 Task: Search one way flight ticket for 5 adults, 1 child, 2 infants in seat and 1 infant on lap in business from Belleville: Midamerica St. Louis Airport/scott Air Force Base to Fort Wayne: Fort Wayne International Airport on 5-4-2023. Choice of flights is United. Number of bags: 2 checked bags. Price is upto 81000. Outbound departure time preference is 12:15.
Action: Mouse moved to (293, 268)
Screenshot: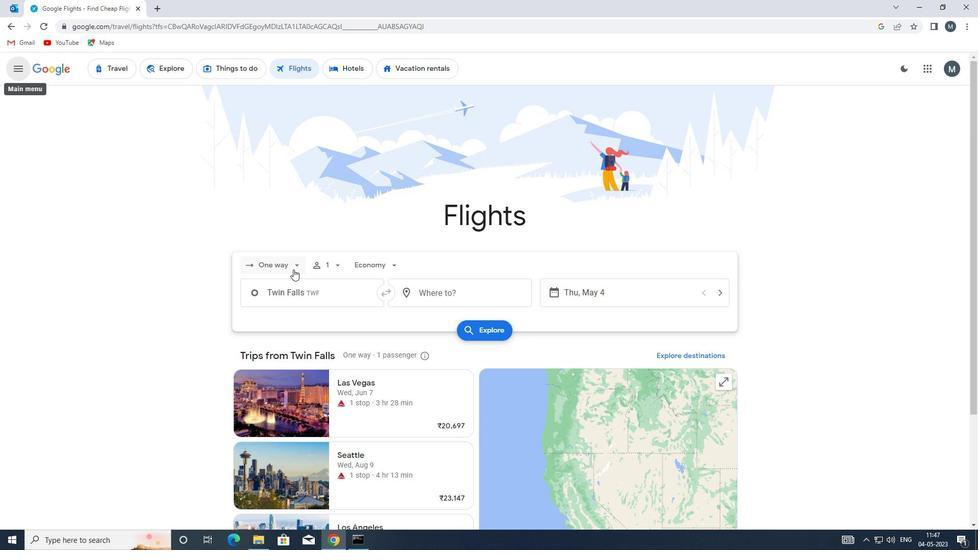 
Action: Mouse pressed left at (293, 268)
Screenshot: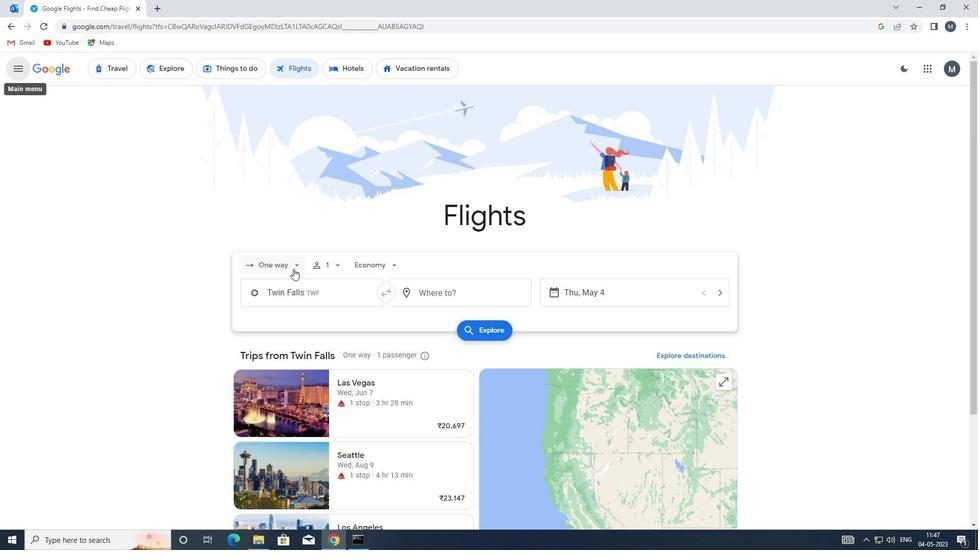 
Action: Mouse moved to (295, 313)
Screenshot: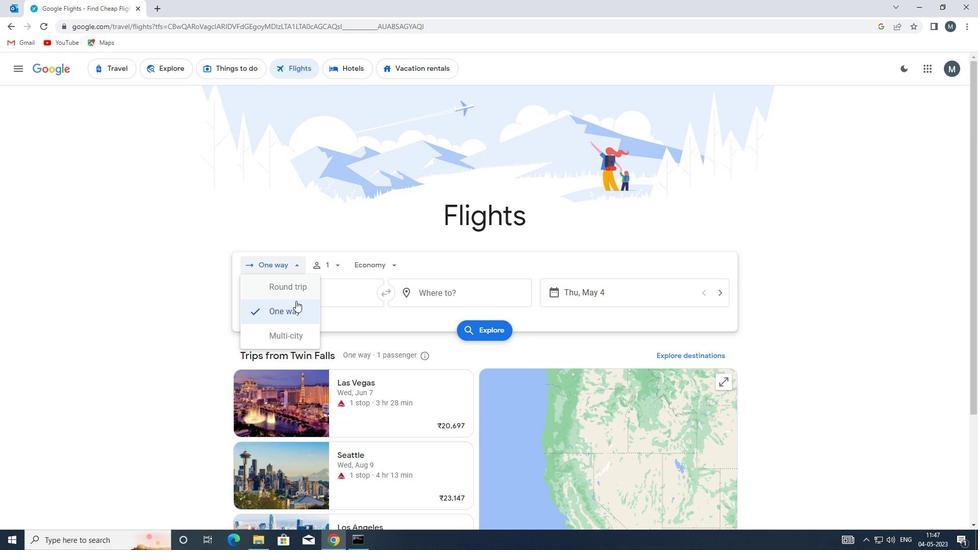
Action: Mouse pressed left at (295, 313)
Screenshot: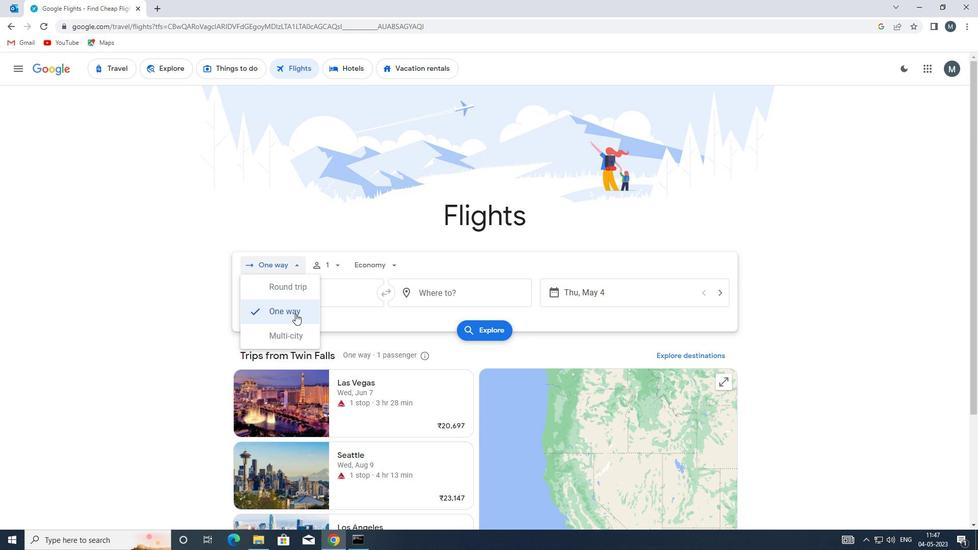
Action: Mouse moved to (334, 268)
Screenshot: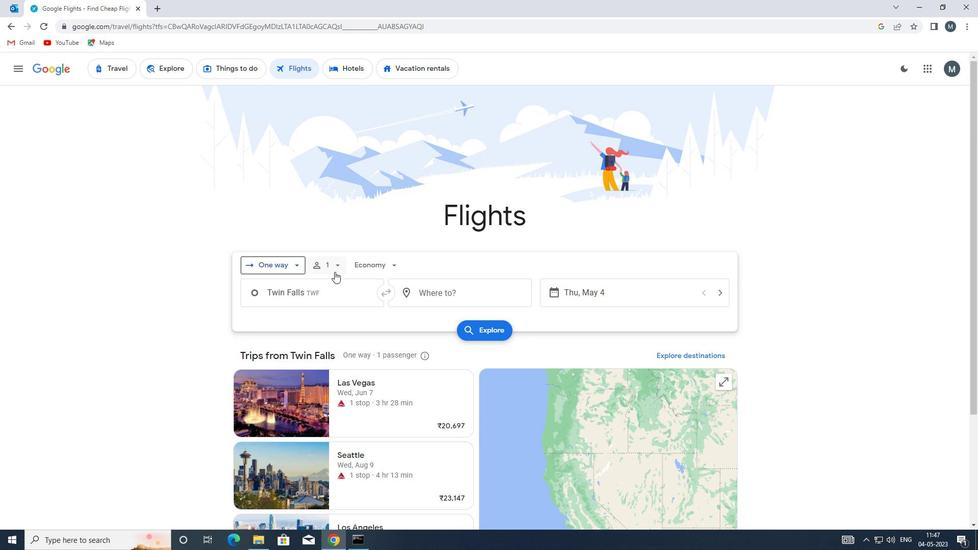 
Action: Mouse pressed left at (334, 268)
Screenshot: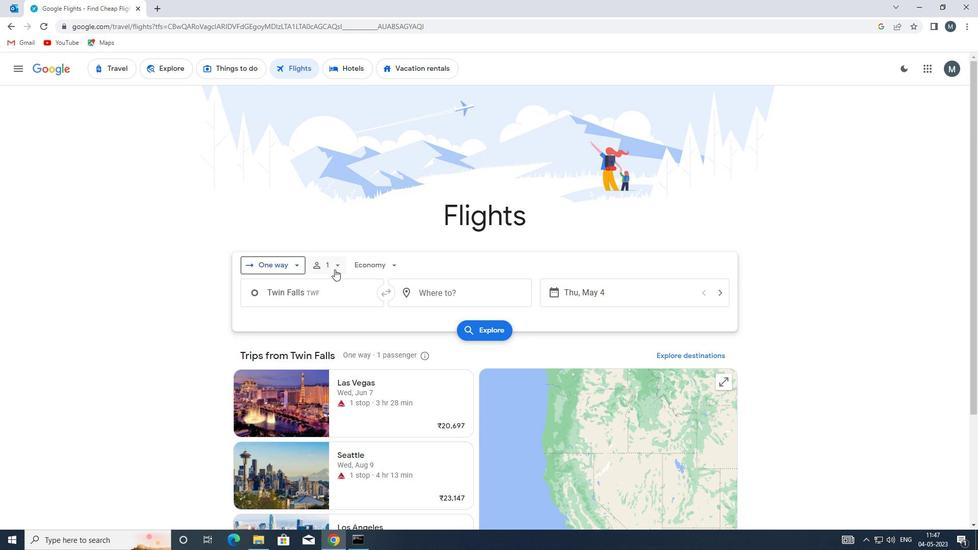 
Action: Mouse moved to (417, 289)
Screenshot: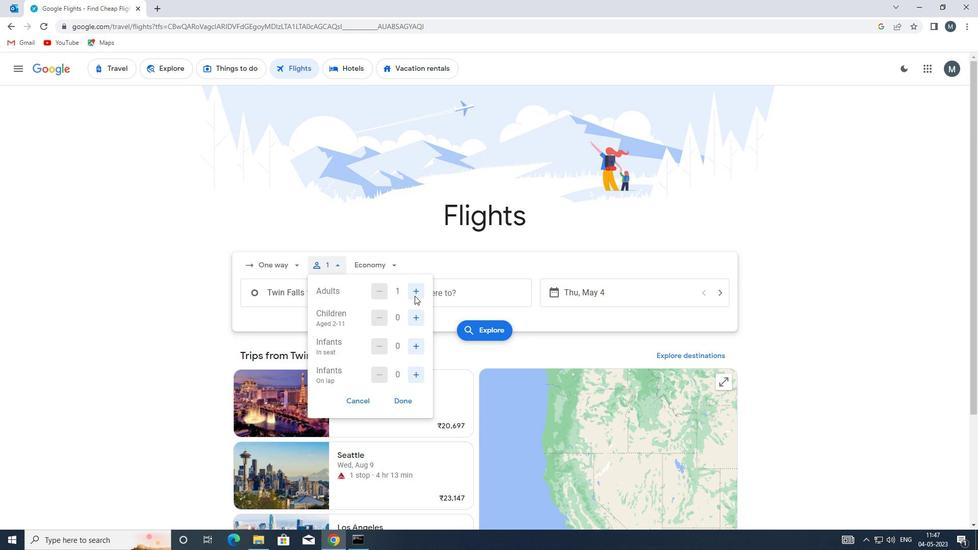 
Action: Mouse pressed left at (417, 289)
Screenshot: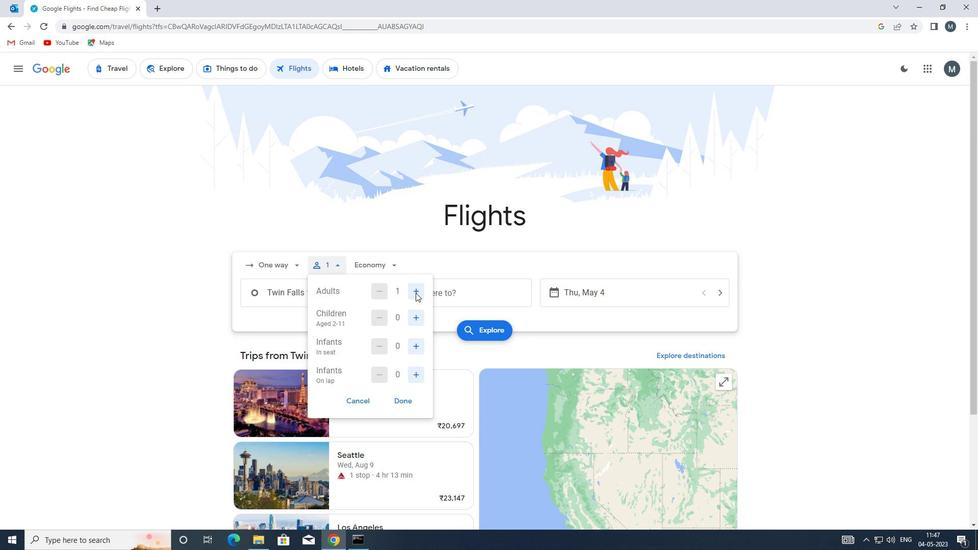 
Action: Mouse pressed left at (417, 289)
Screenshot: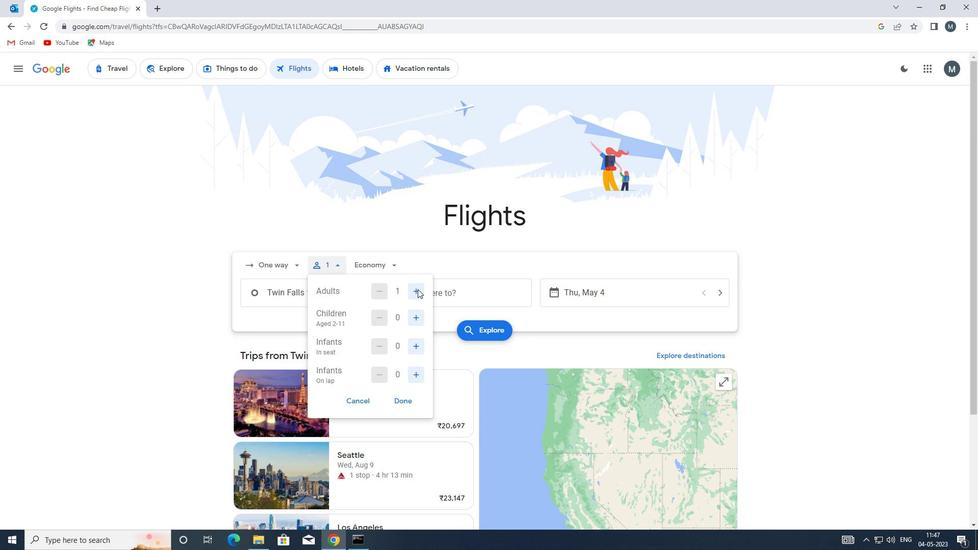 
Action: Mouse moved to (418, 289)
Screenshot: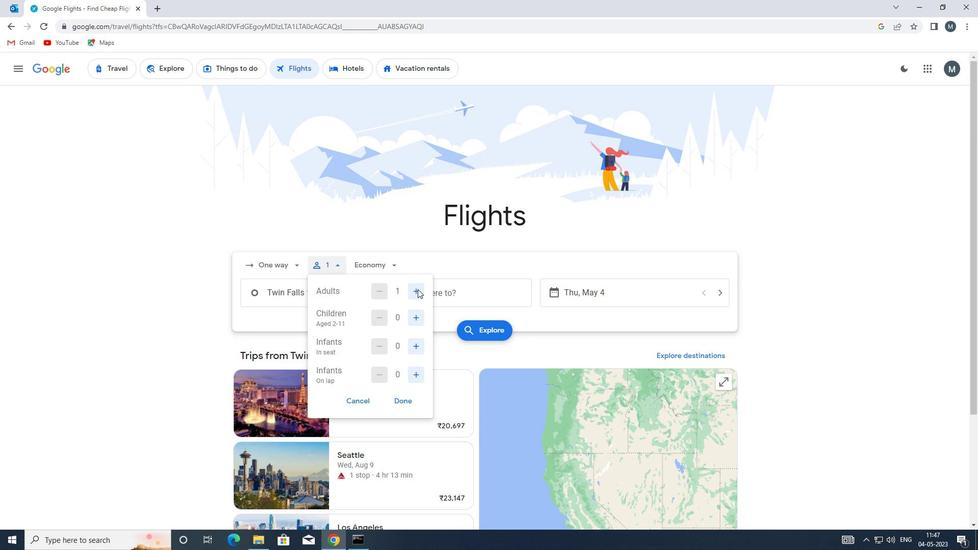 
Action: Mouse pressed left at (418, 289)
Screenshot: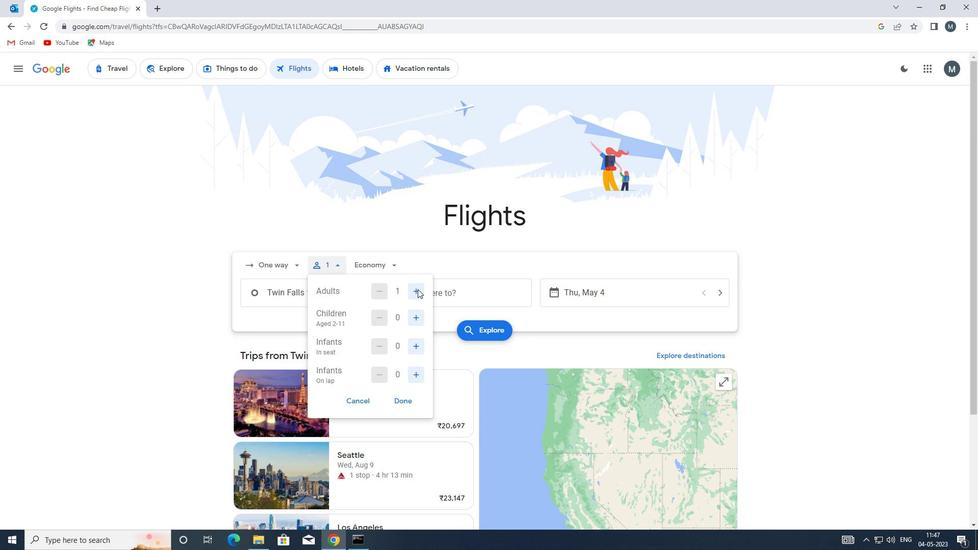 
Action: Mouse pressed left at (418, 289)
Screenshot: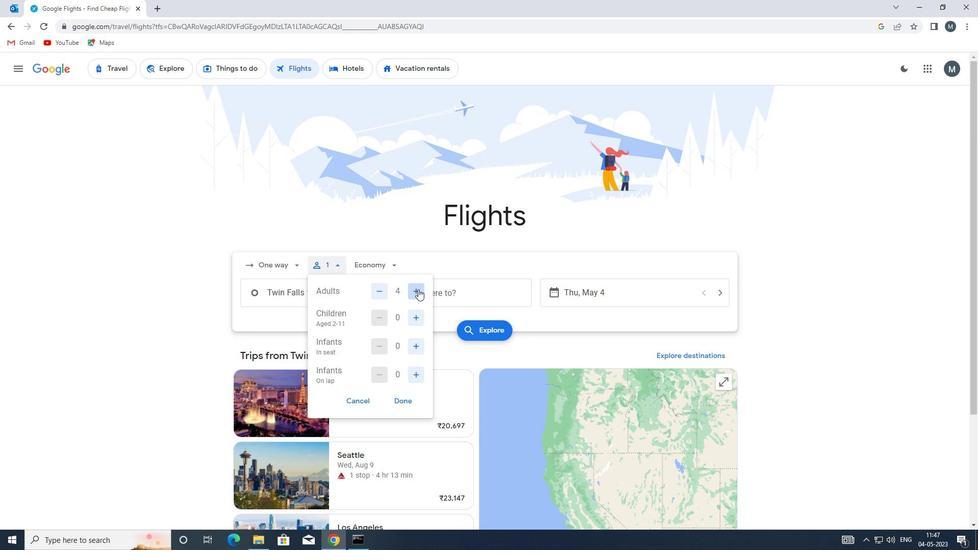 
Action: Mouse moved to (416, 317)
Screenshot: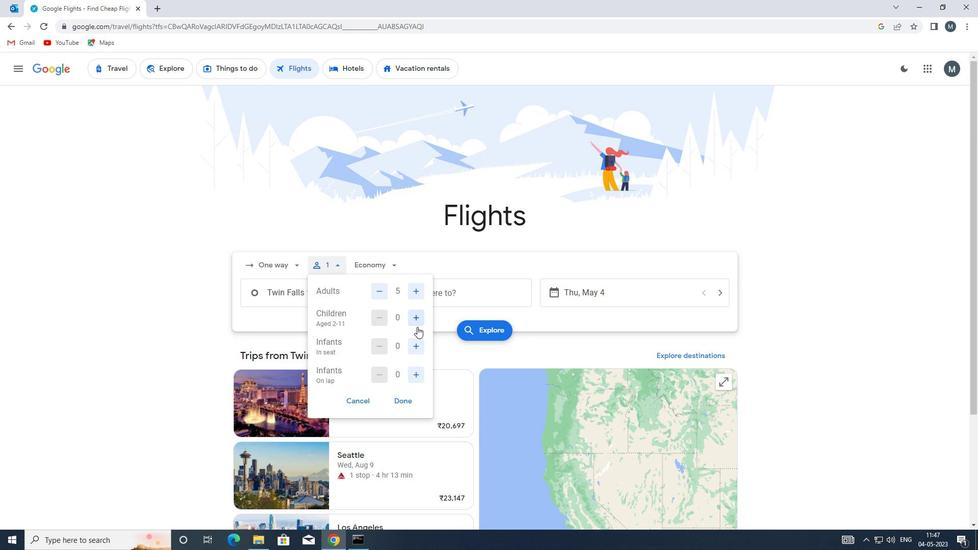 
Action: Mouse pressed left at (416, 317)
Screenshot: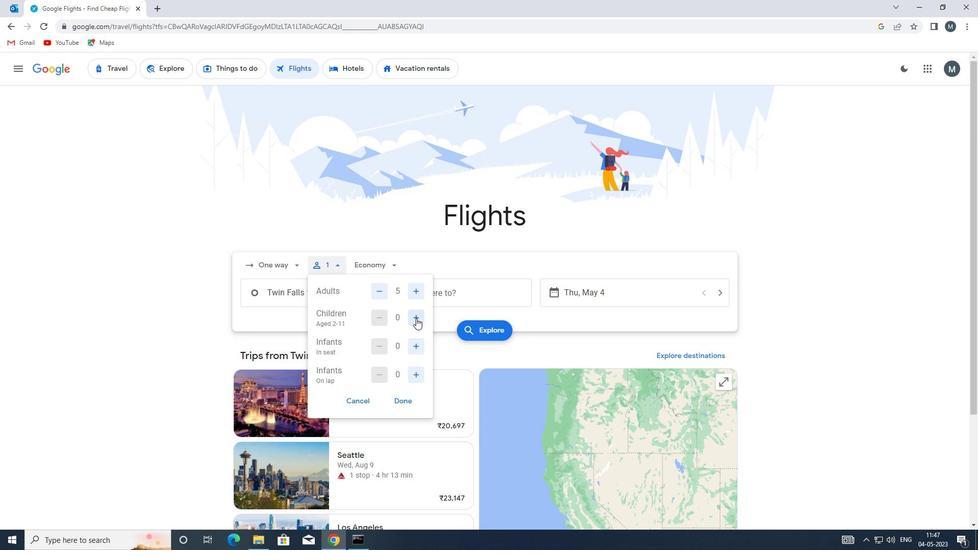 
Action: Mouse moved to (414, 345)
Screenshot: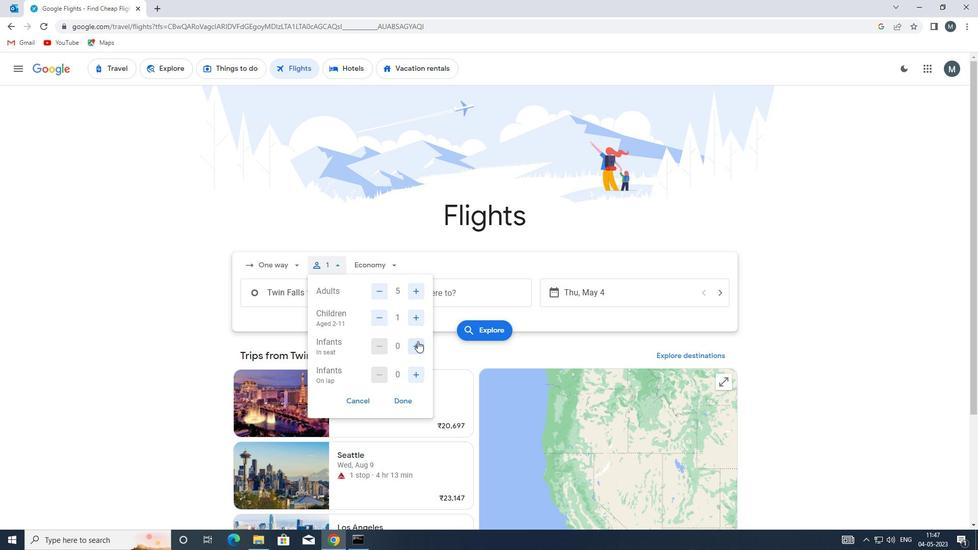 
Action: Mouse pressed left at (414, 345)
Screenshot: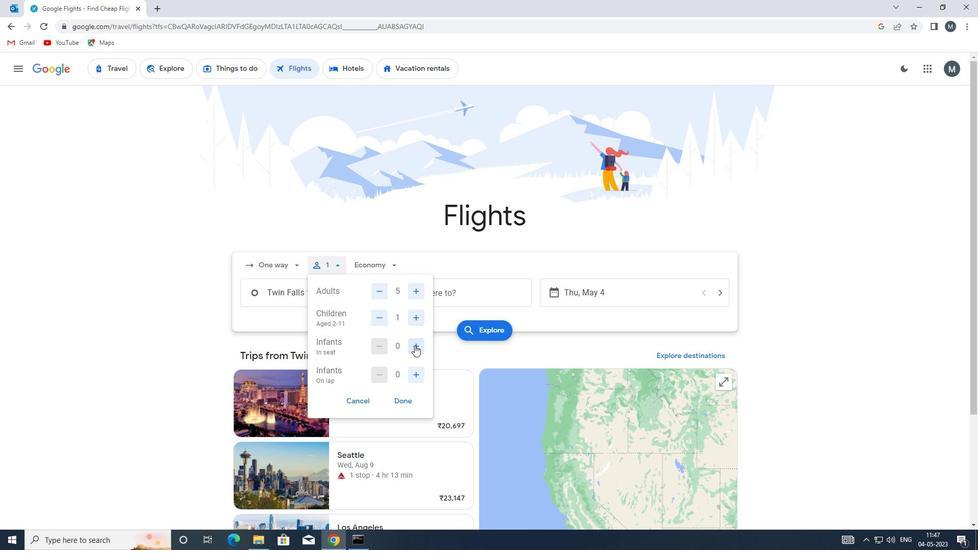 
Action: Mouse pressed left at (414, 345)
Screenshot: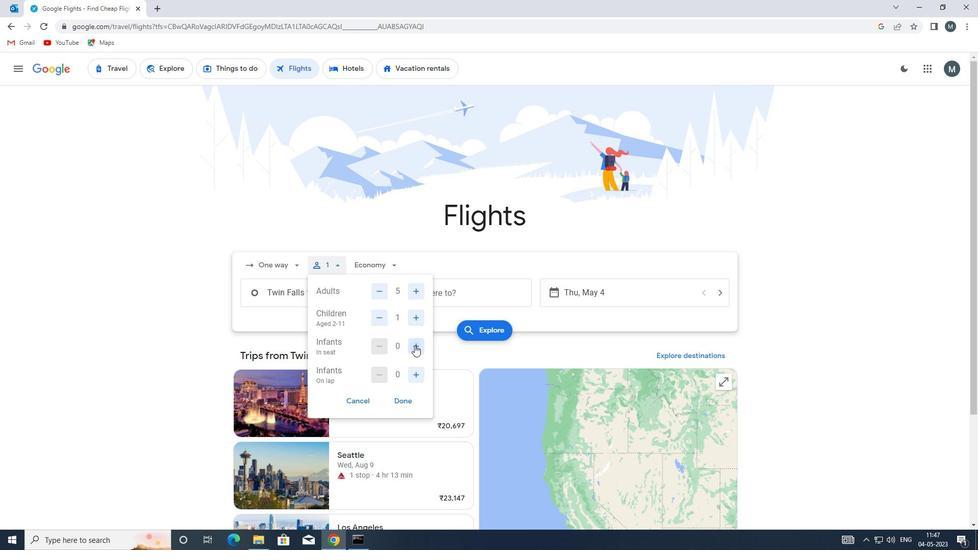 
Action: Mouse moved to (413, 374)
Screenshot: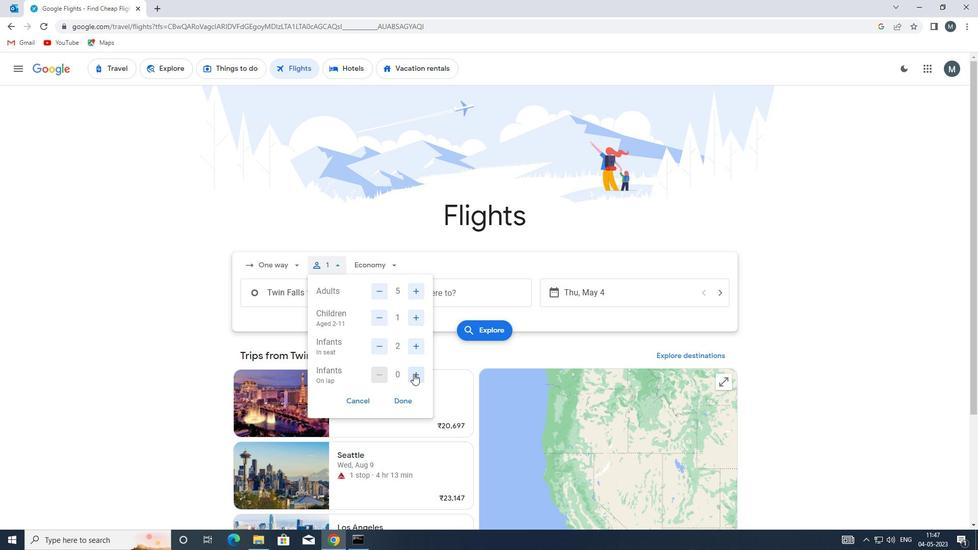 
Action: Mouse pressed left at (413, 374)
Screenshot: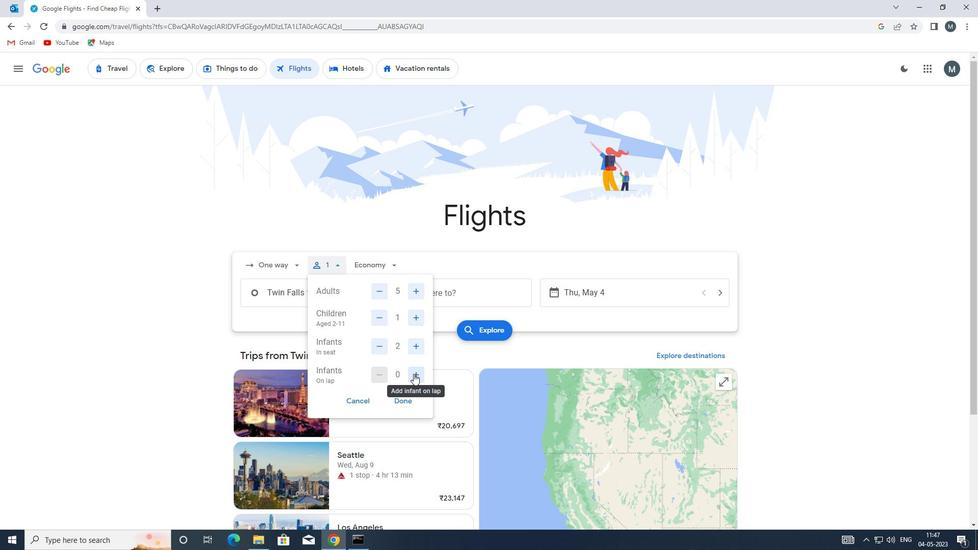 
Action: Mouse moved to (404, 401)
Screenshot: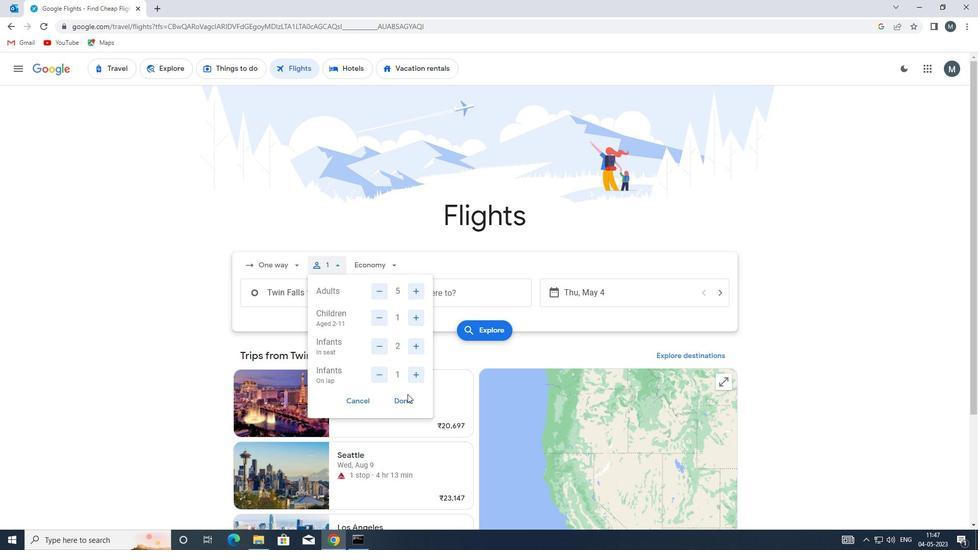 
Action: Mouse pressed left at (404, 401)
Screenshot: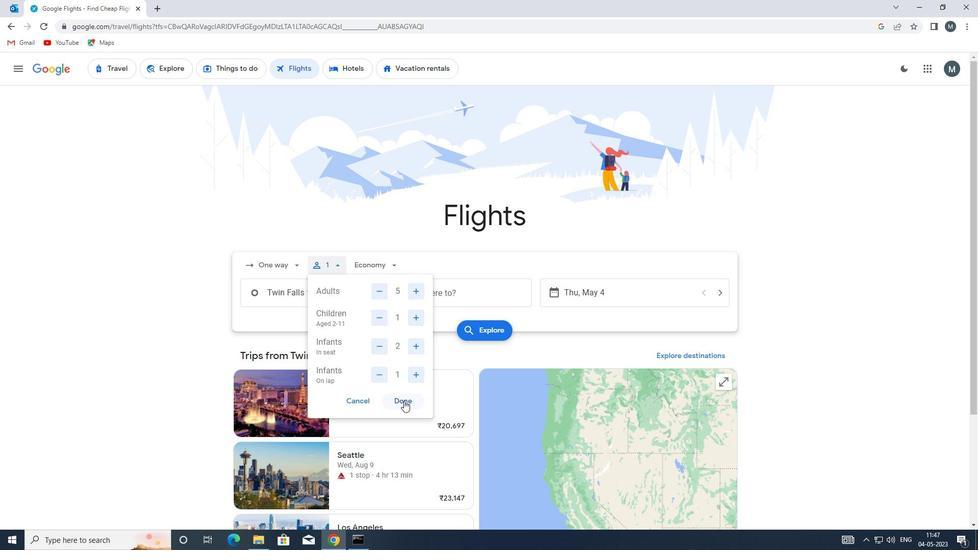 
Action: Mouse moved to (375, 261)
Screenshot: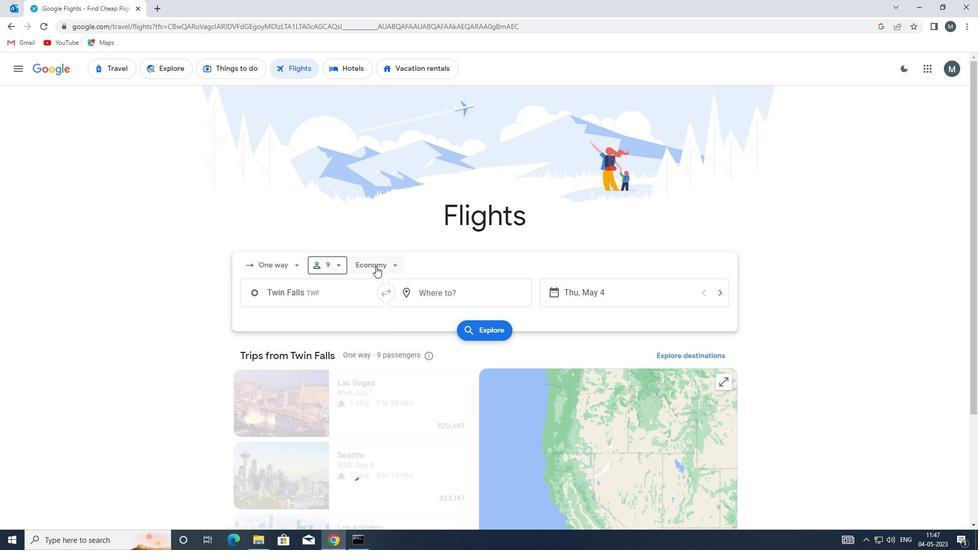 
Action: Mouse pressed left at (375, 261)
Screenshot: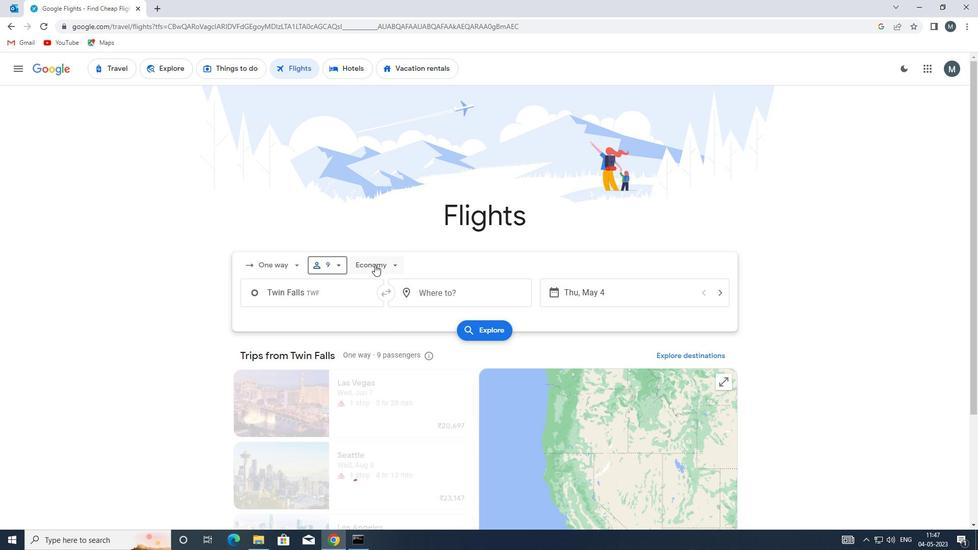 
Action: Mouse moved to (395, 340)
Screenshot: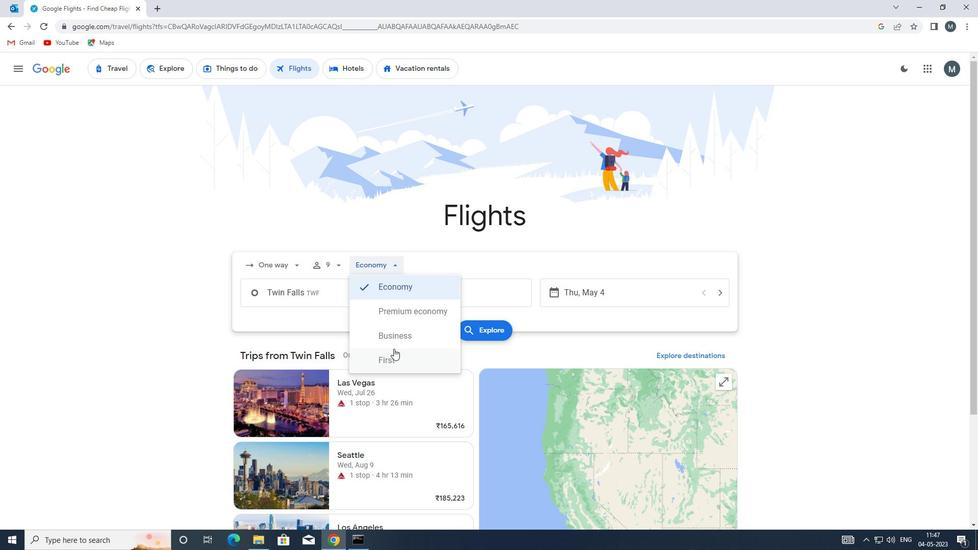 
Action: Mouse pressed left at (395, 340)
Screenshot: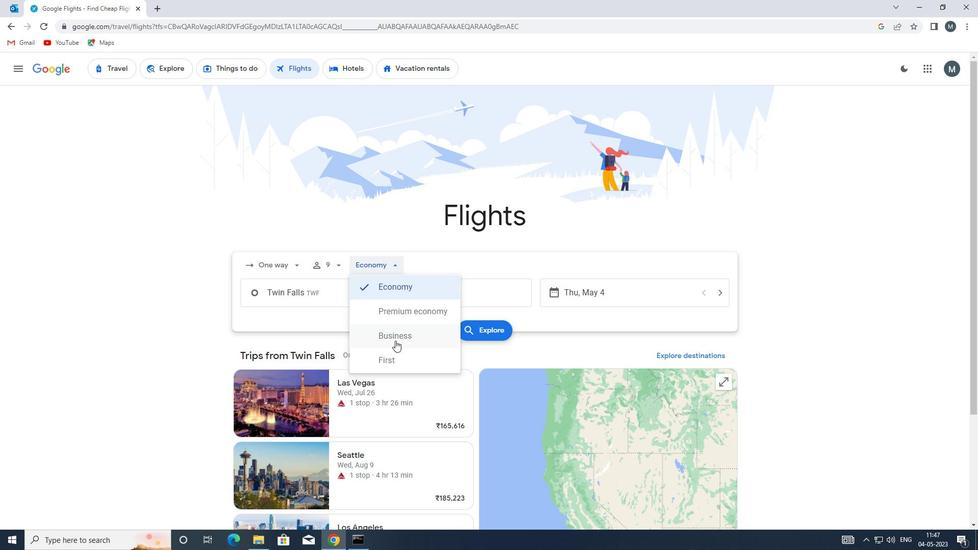 
Action: Mouse moved to (318, 298)
Screenshot: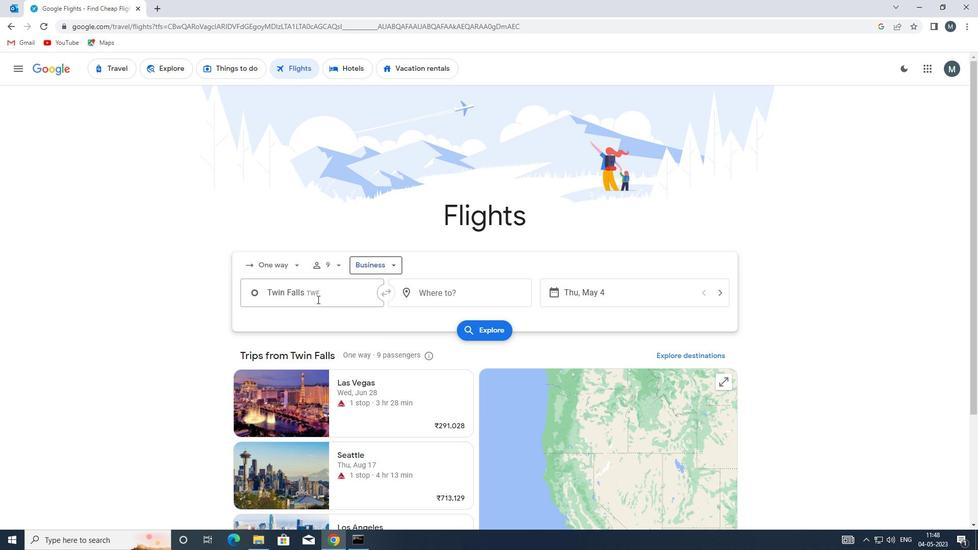 
Action: Mouse pressed left at (318, 298)
Screenshot: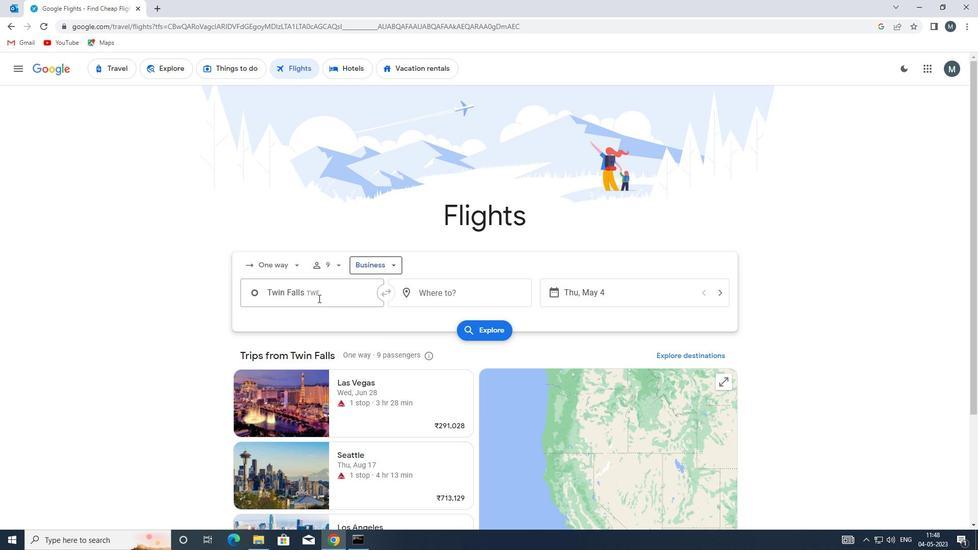 
Action: Key pressed blv
Screenshot: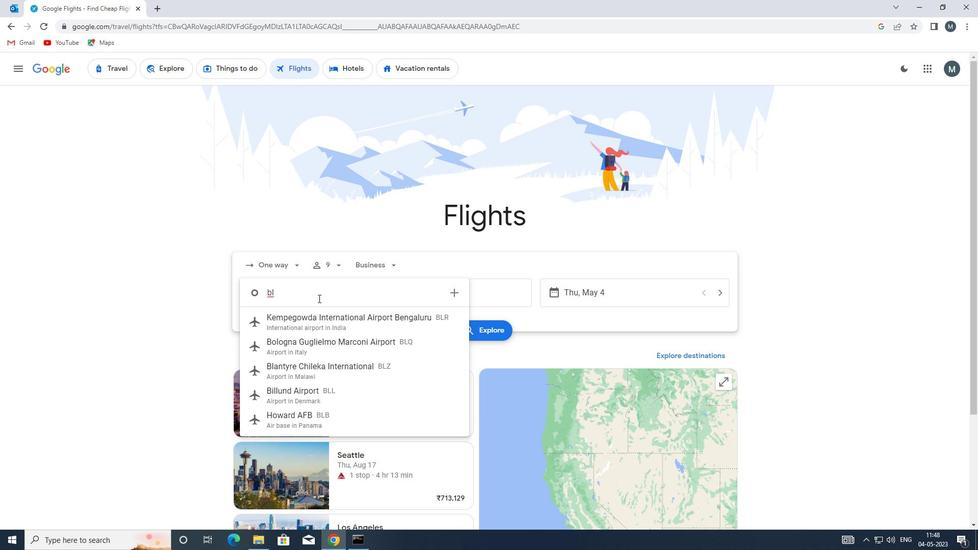 
Action: Mouse moved to (322, 317)
Screenshot: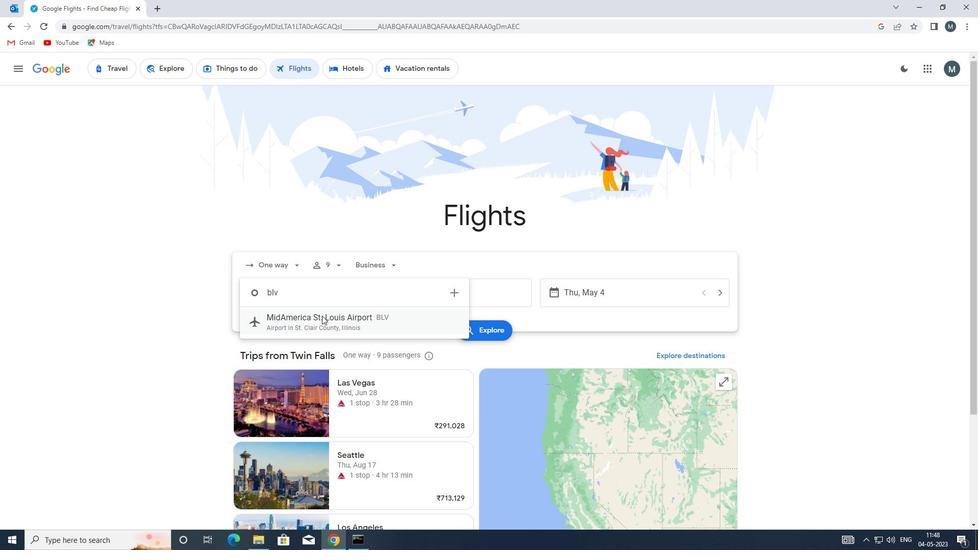 
Action: Mouse pressed left at (322, 317)
Screenshot: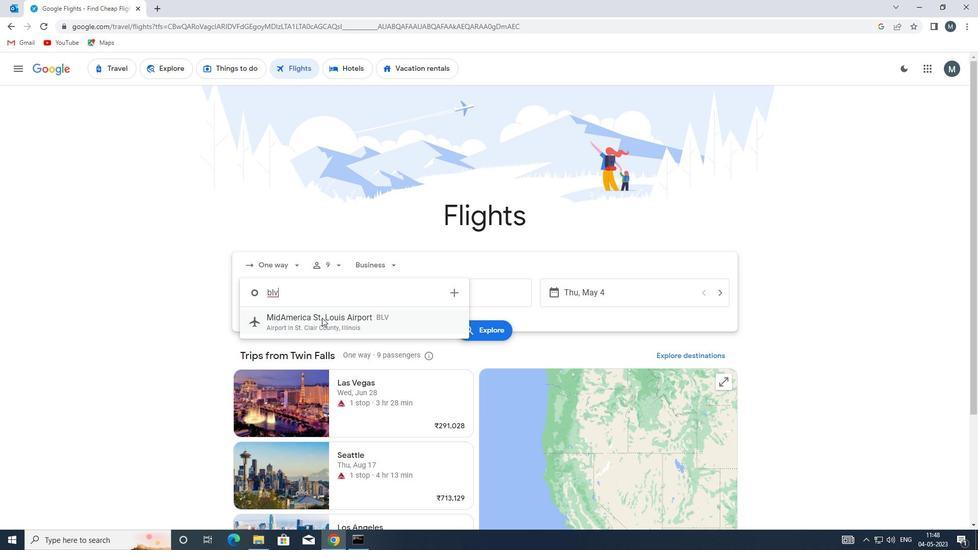
Action: Mouse moved to (427, 296)
Screenshot: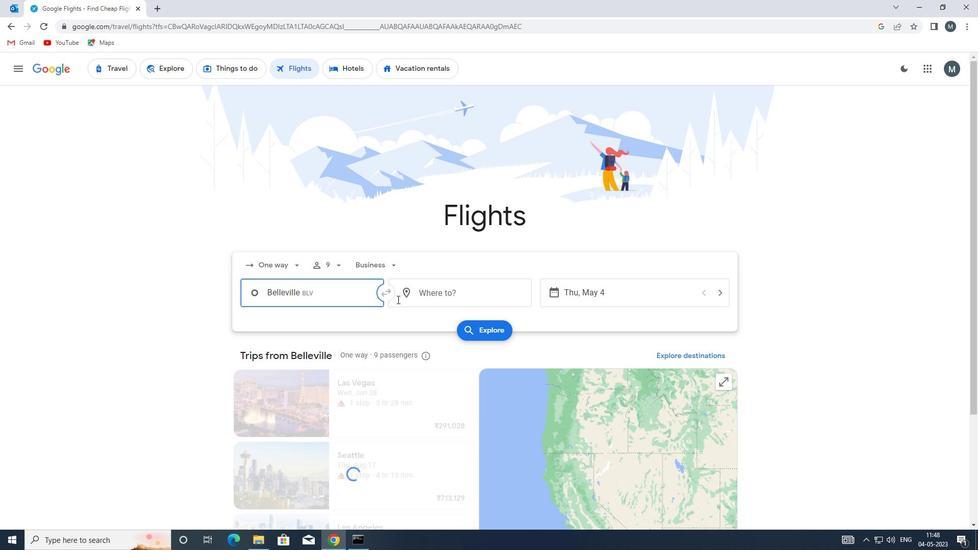 
Action: Mouse pressed left at (427, 296)
Screenshot: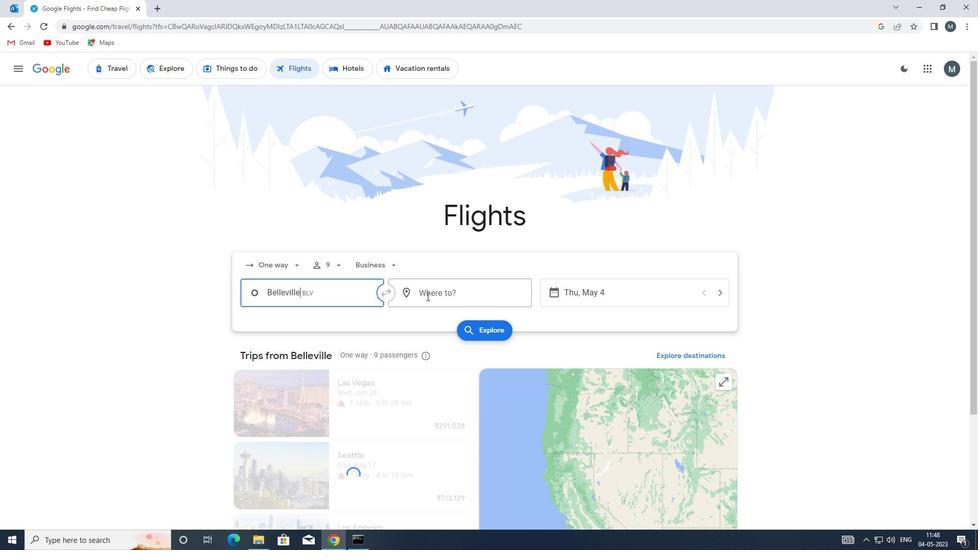 
Action: Mouse moved to (426, 296)
Screenshot: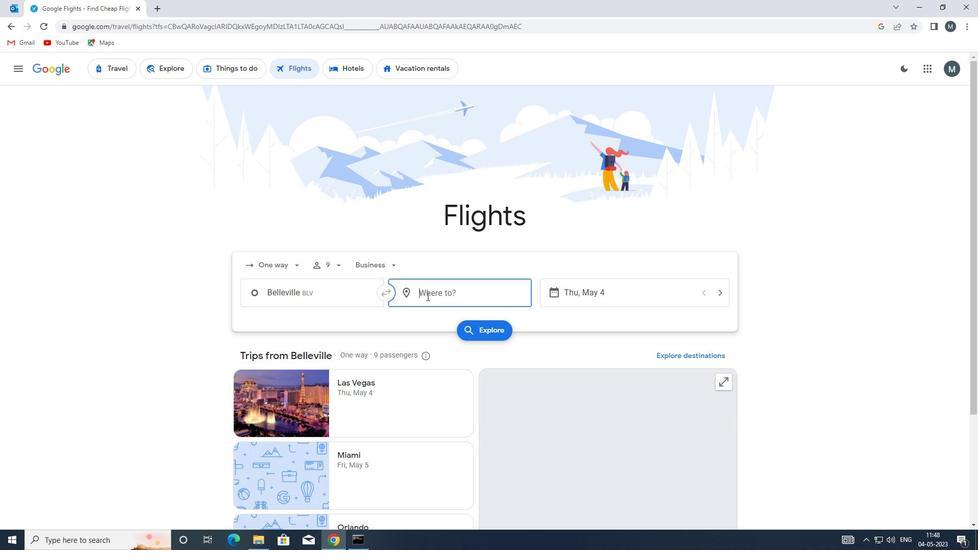 
Action: Key pressed fwa
Screenshot: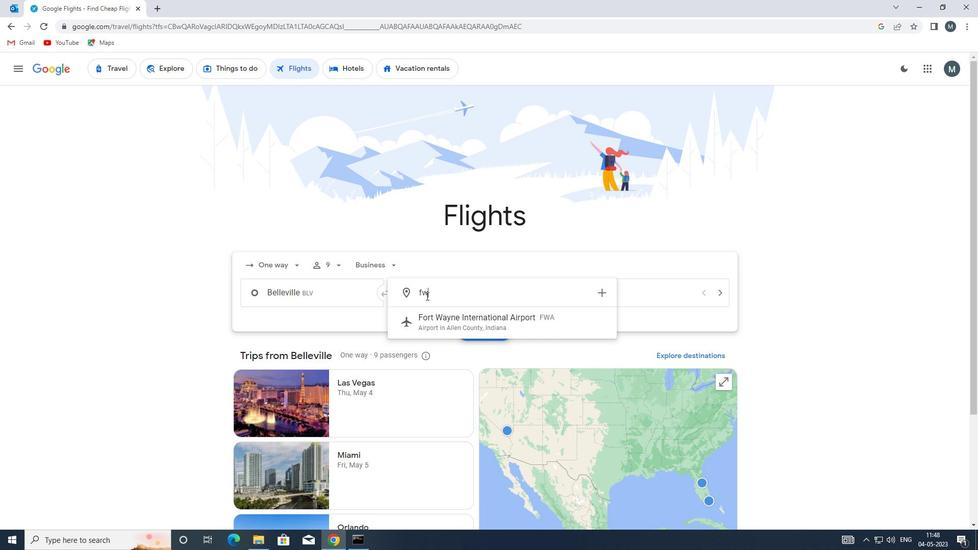 
Action: Mouse moved to (466, 313)
Screenshot: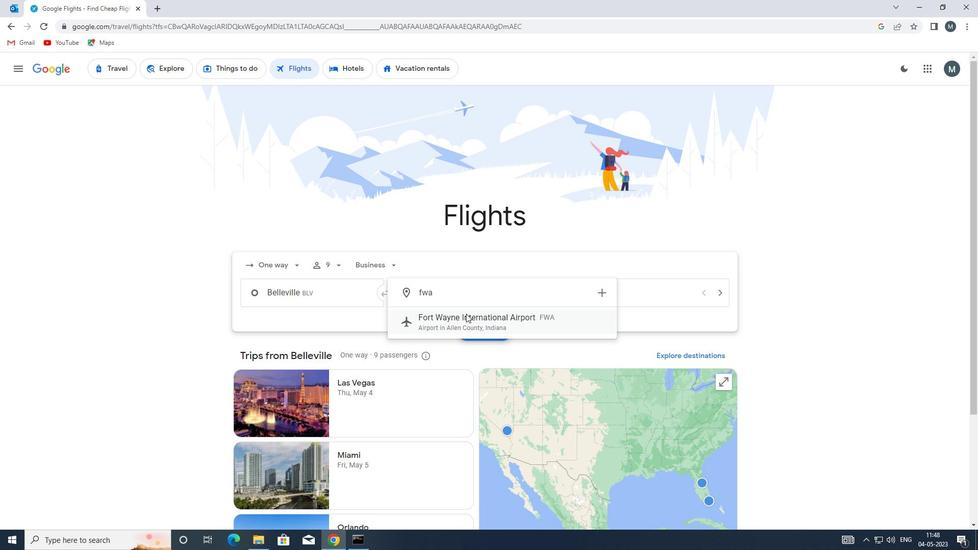 
Action: Mouse pressed left at (466, 313)
Screenshot: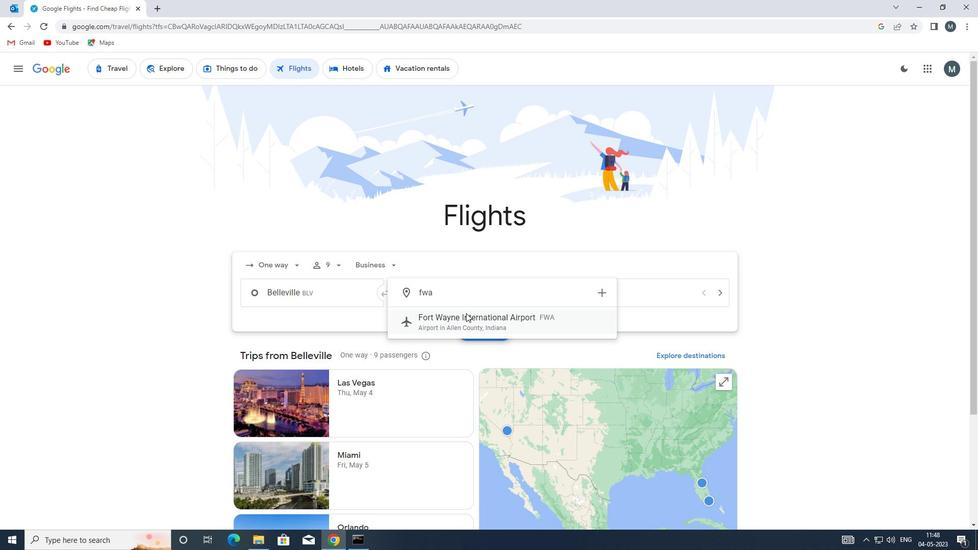
Action: Mouse moved to (567, 293)
Screenshot: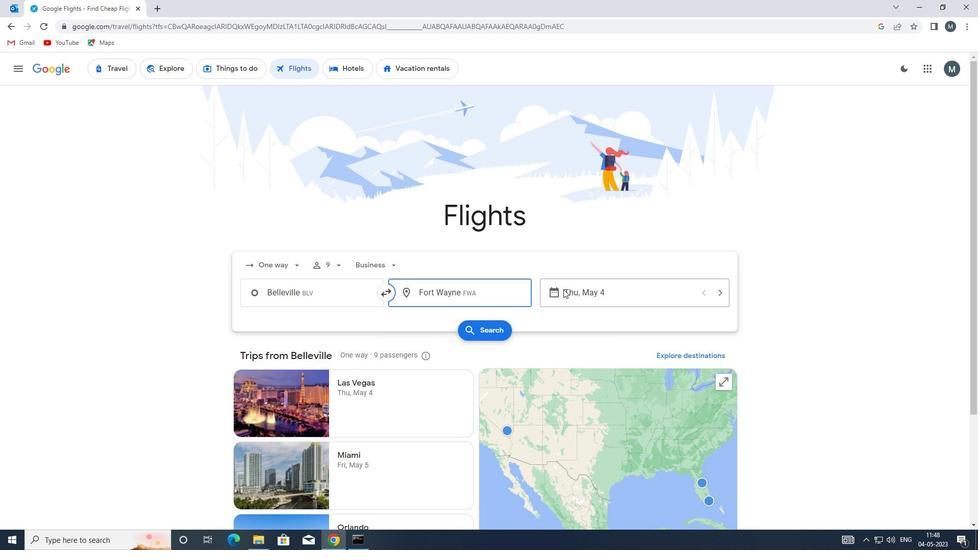
Action: Mouse pressed left at (567, 293)
Screenshot: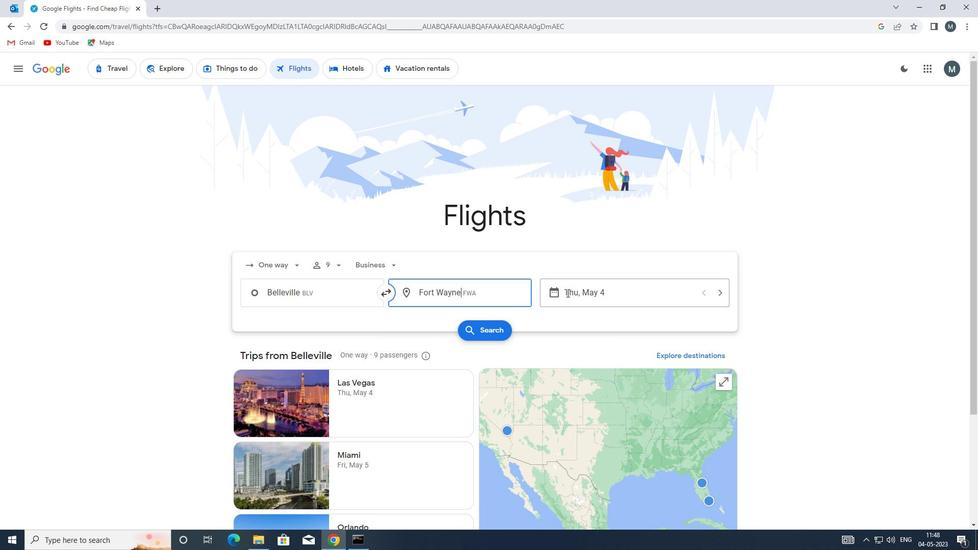 
Action: Mouse moved to (470, 342)
Screenshot: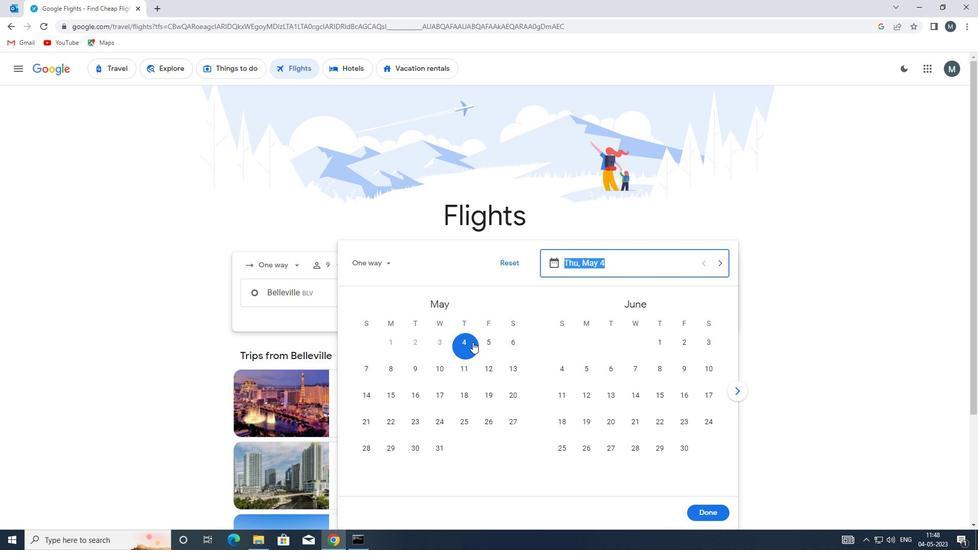 
Action: Mouse pressed left at (470, 342)
Screenshot: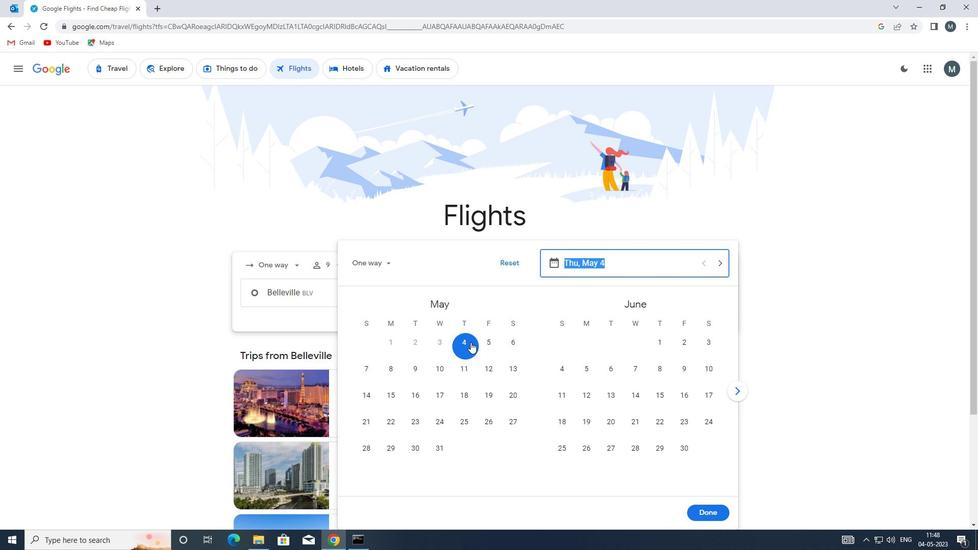 
Action: Mouse moved to (714, 510)
Screenshot: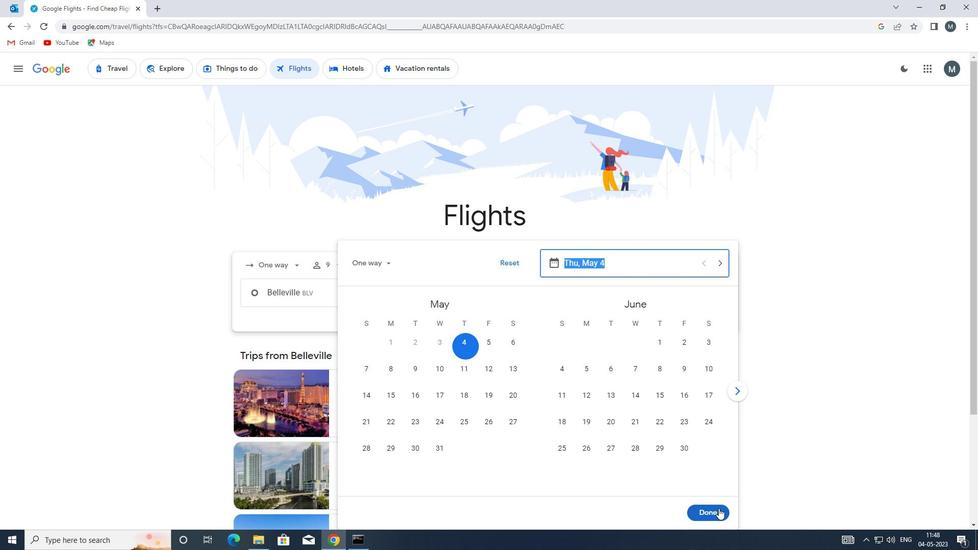 
Action: Mouse pressed left at (714, 510)
Screenshot: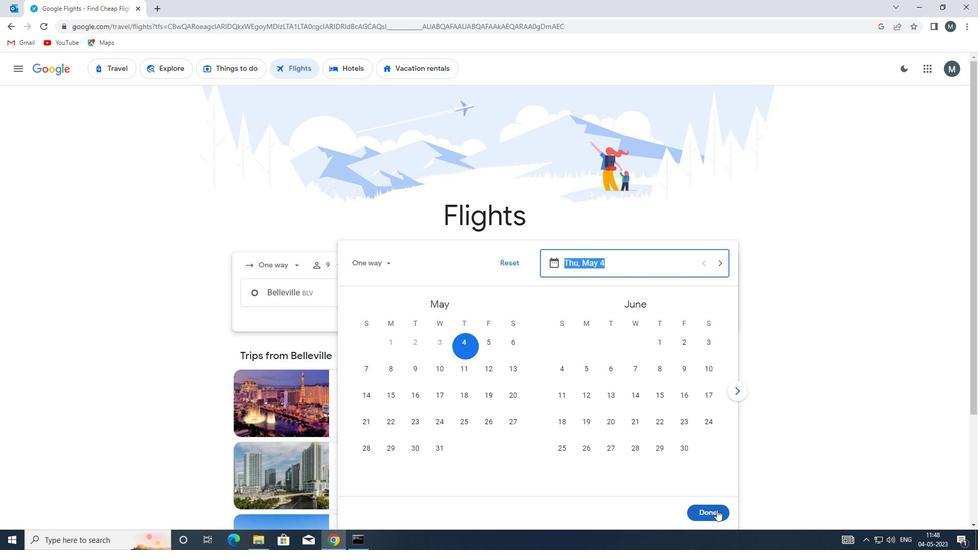 
Action: Mouse moved to (492, 330)
Screenshot: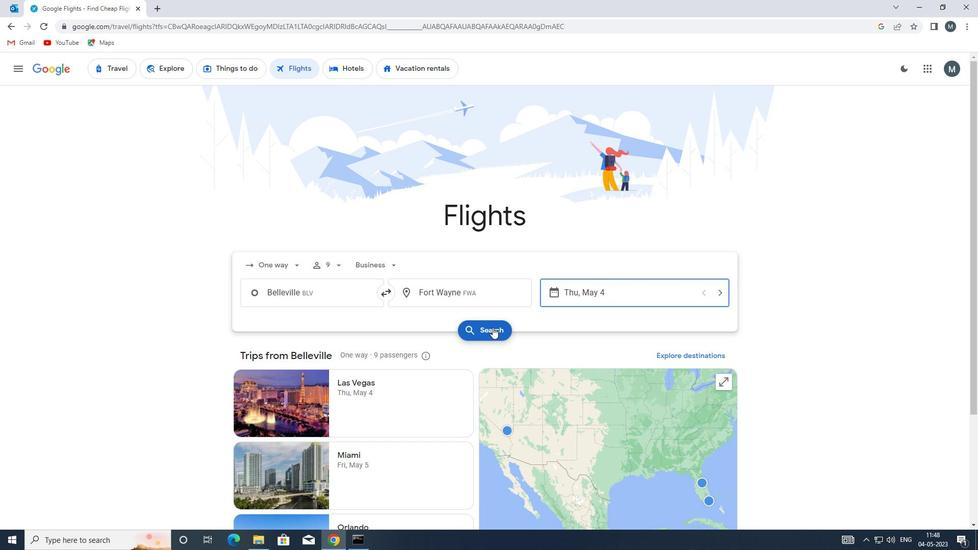 
Action: Mouse pressed left at (492, 330)
Screenshot: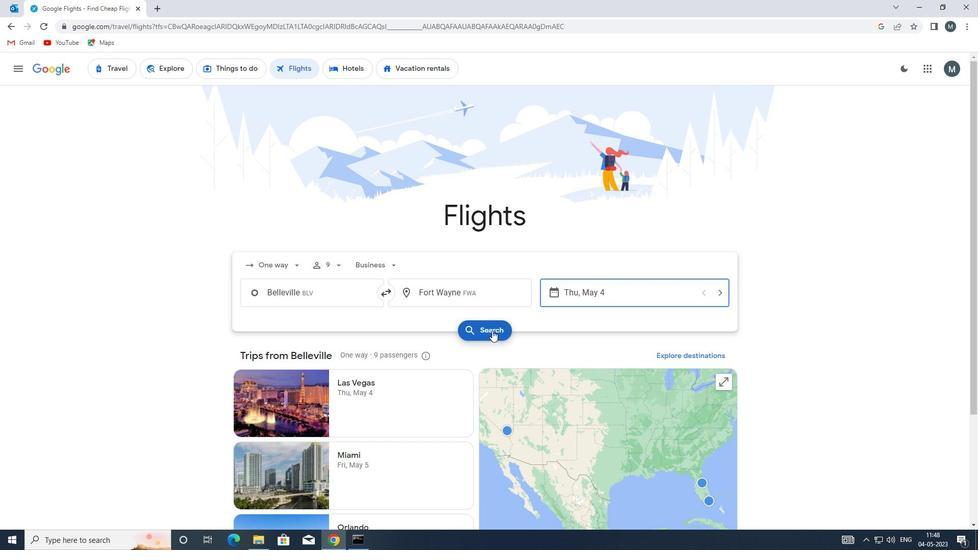 
Action: Mouse moved to (264, 161)
Screenshot: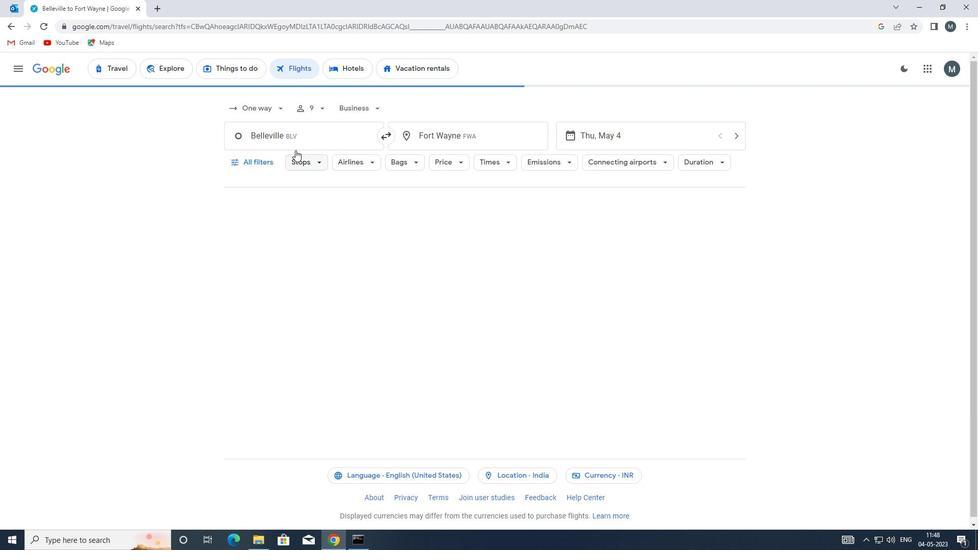 
Action: Mouse pressed left at (264, 161)
Screenshot: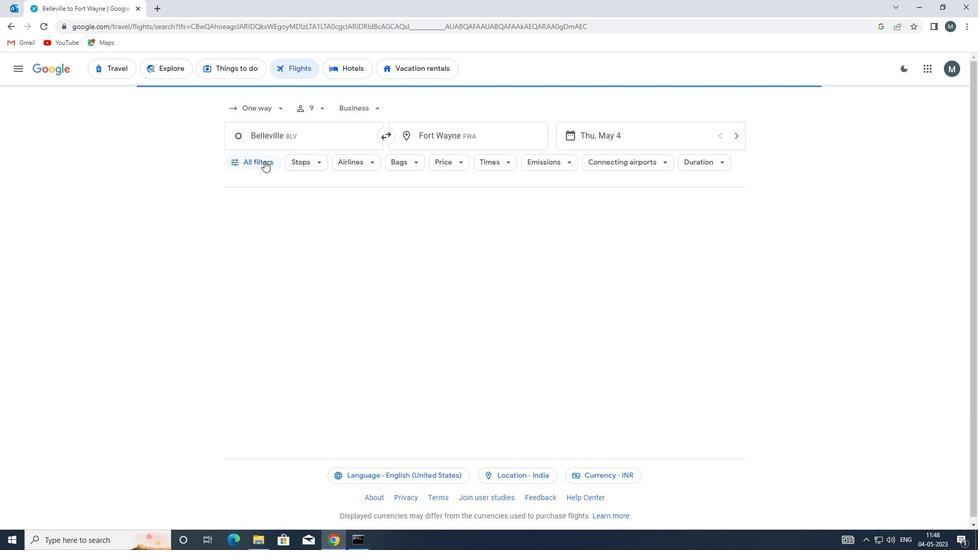 
Action: Mouse moved to (354, 275)
Screenshot: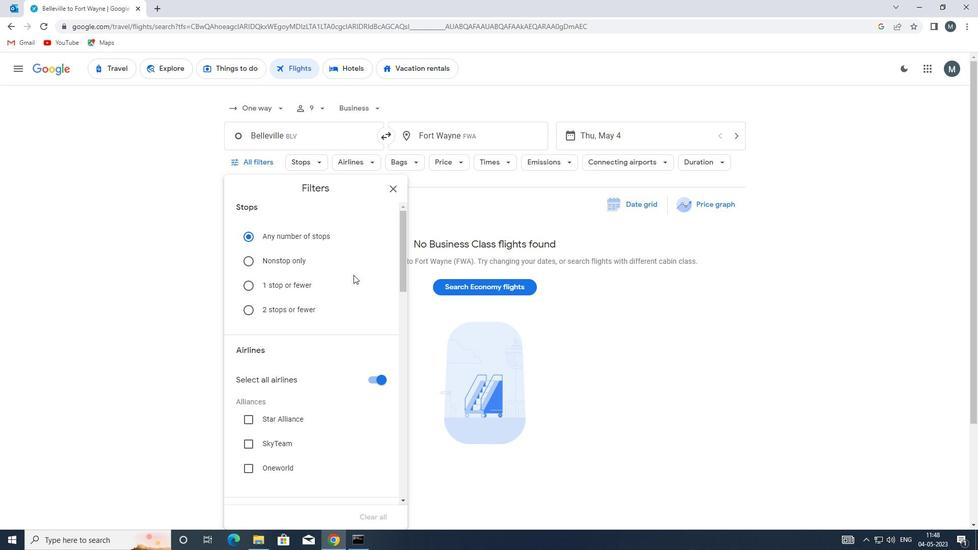 
Action: Mouse scrolled (354, 274) with delta (0, 0)
Screenshot: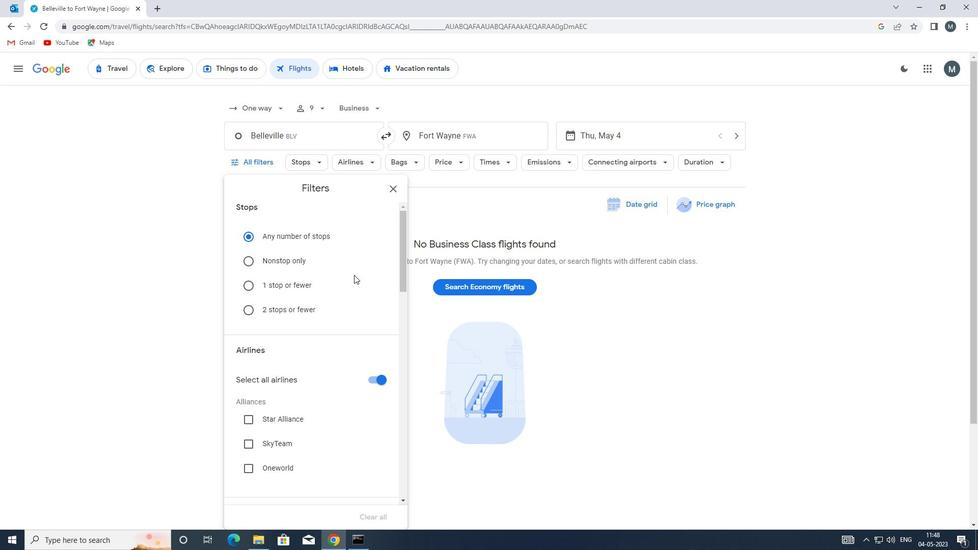 
Action: Mouse moved to (366, 326)
Screenshot: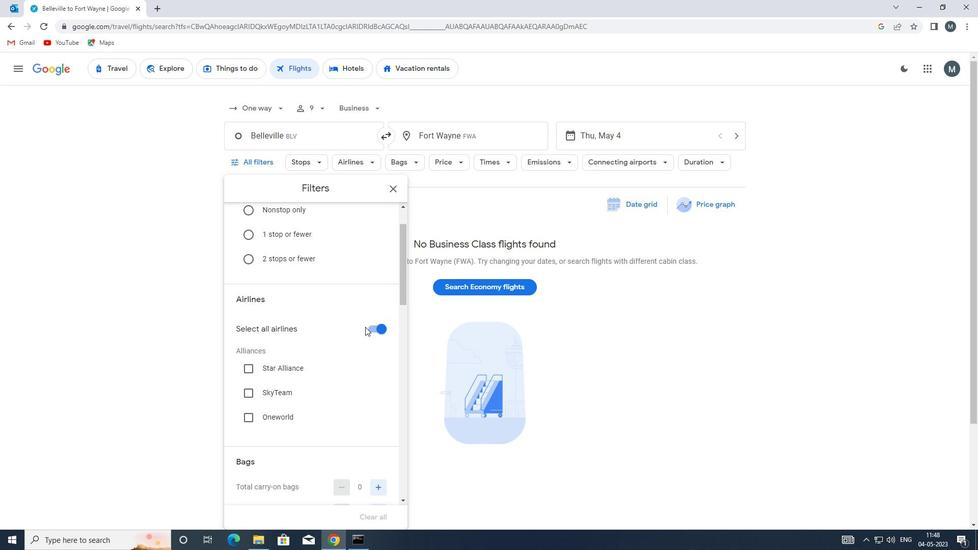 
Action: Mouse pressed left at (366, 326)
Screenshot: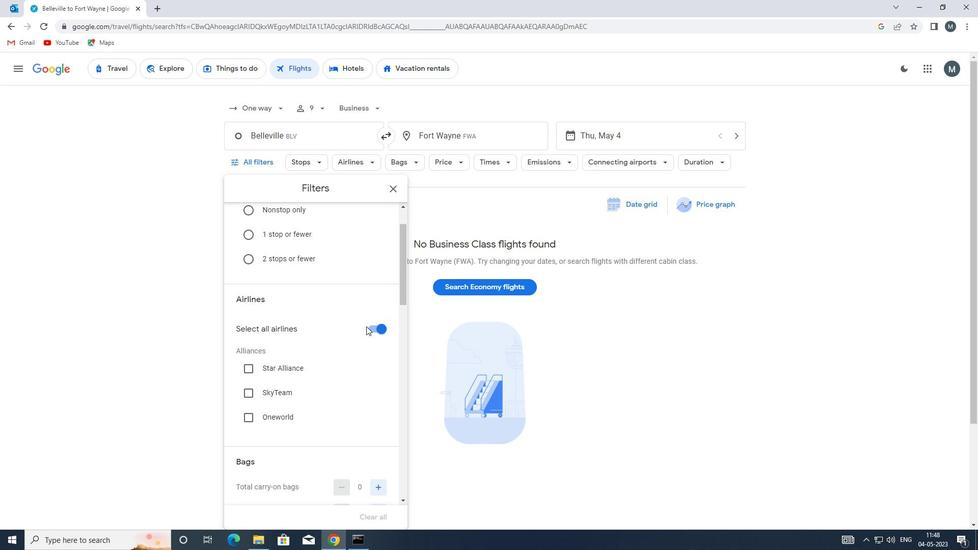 
Action: Mouse moved to (375, 327)
Screenshot: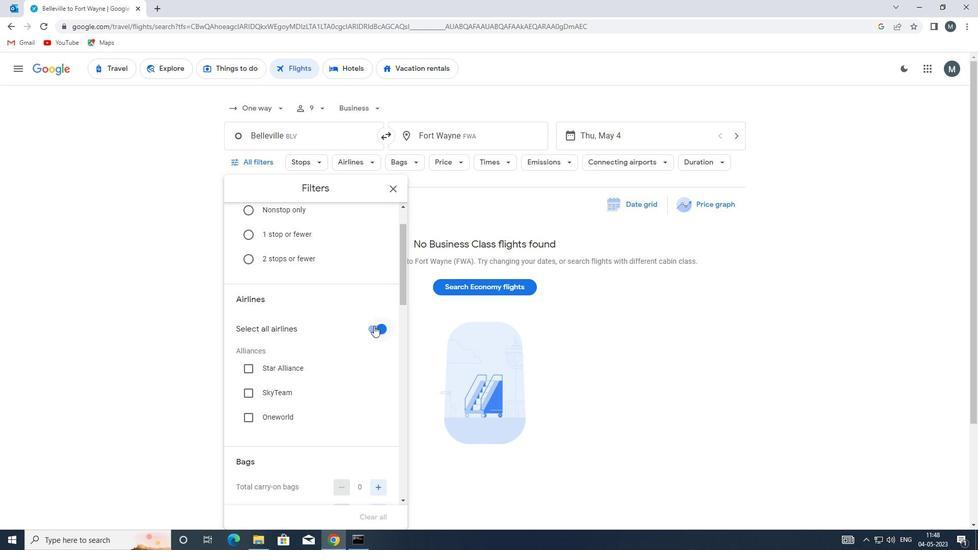 
Action: Mouse pressed left at (375, 327)
Screenshot: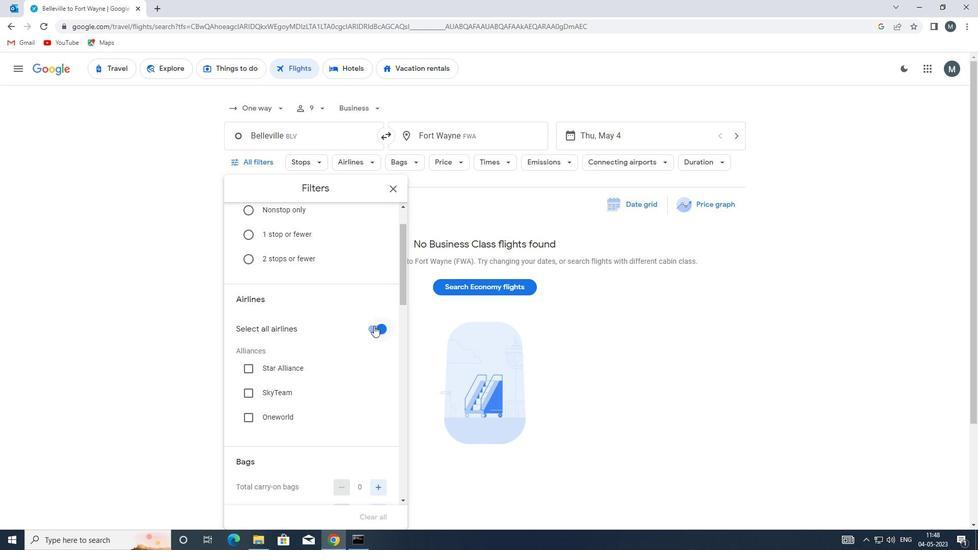 
Action: Mouse moved to (317, 327)
Screenshot: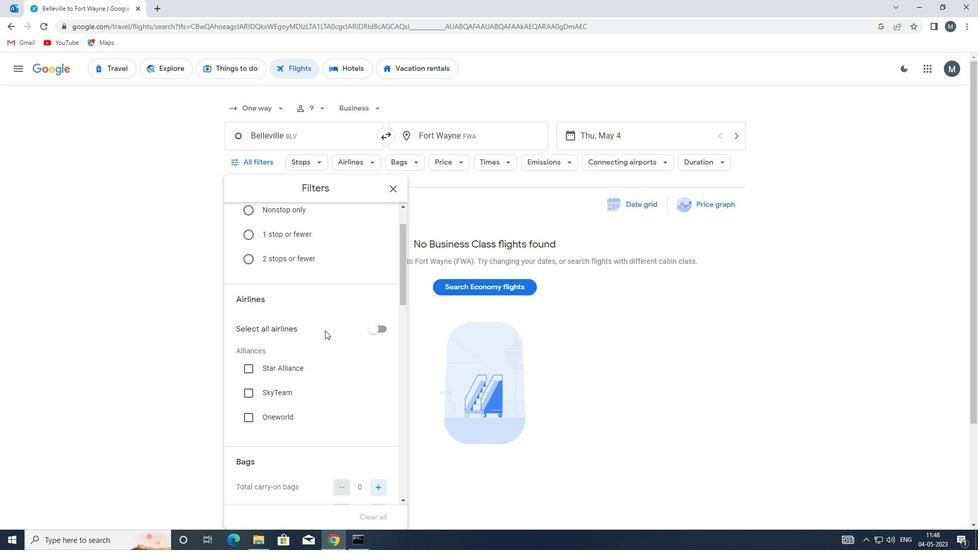 
Action: Mouse scrolled (317, 327) with delta (0, 0)
Screenshot: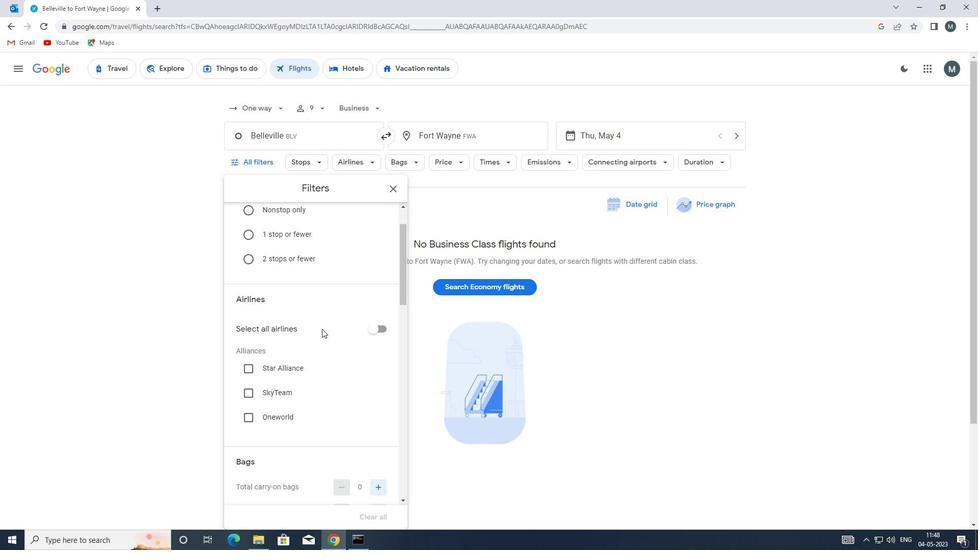 
Action: Mouse moved to (328, 330)
Screenshot: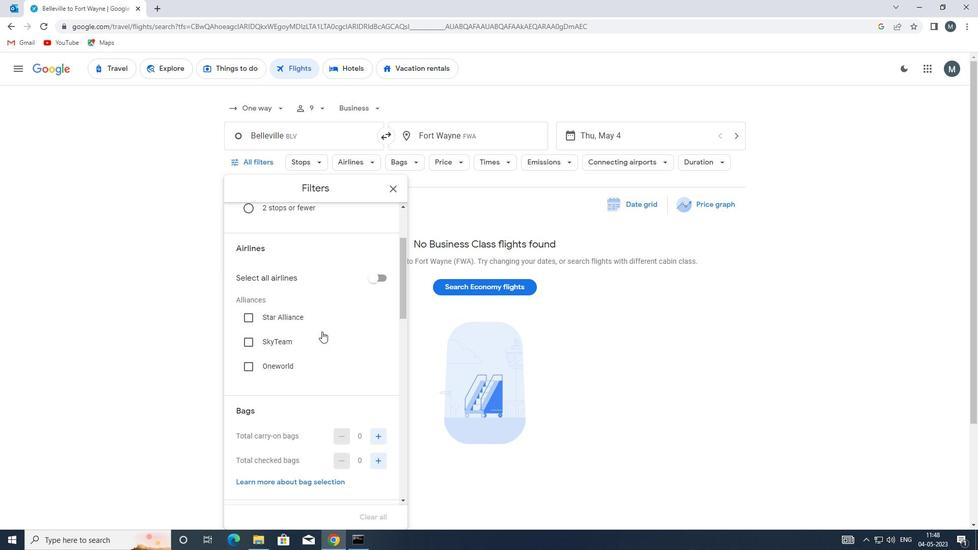 
Action: Mouse scrolled (328, 329) with delta (0, 0)
Screenshot: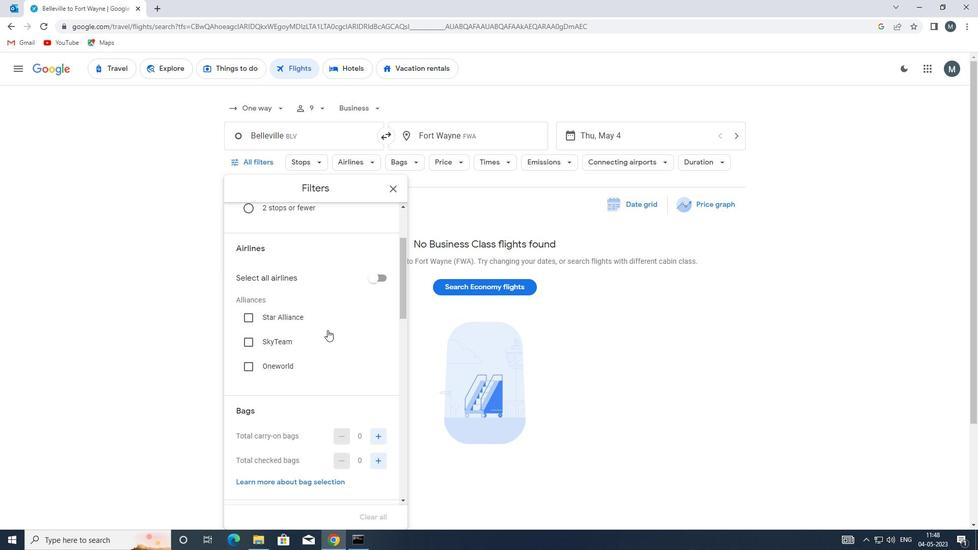 
Action: Mouse moved to (373, 379)
Screenshot: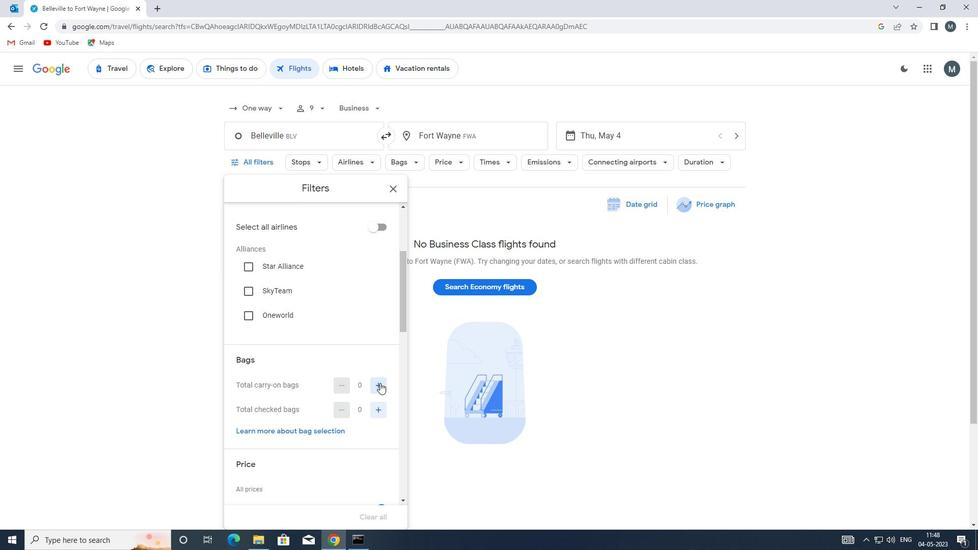 
Action: Mouse scrolled (373, 379) with delta (0, 0)
Screenshot: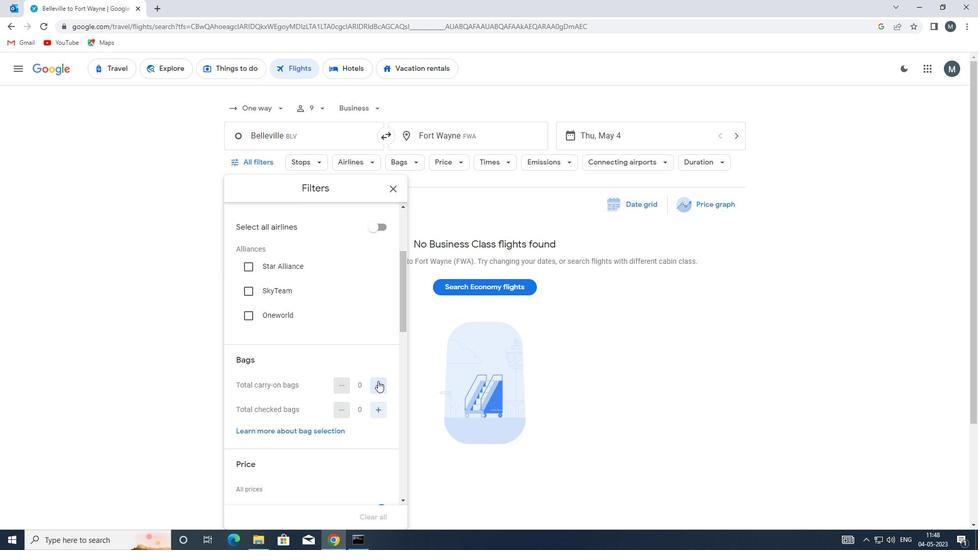 
Action: Mouse moved to (376, 358)
Screenshot: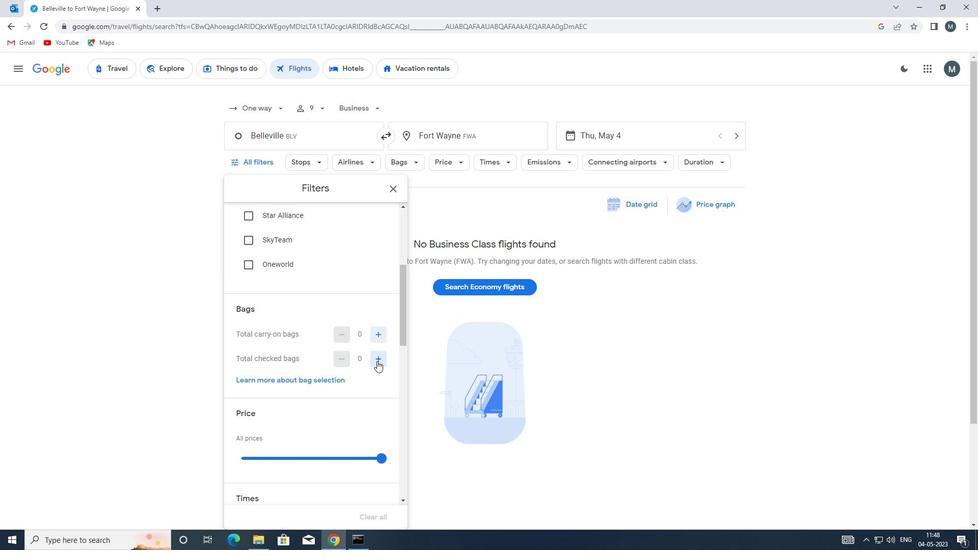 
Action: Mouse pressed left at (376, 358)
Screenshot: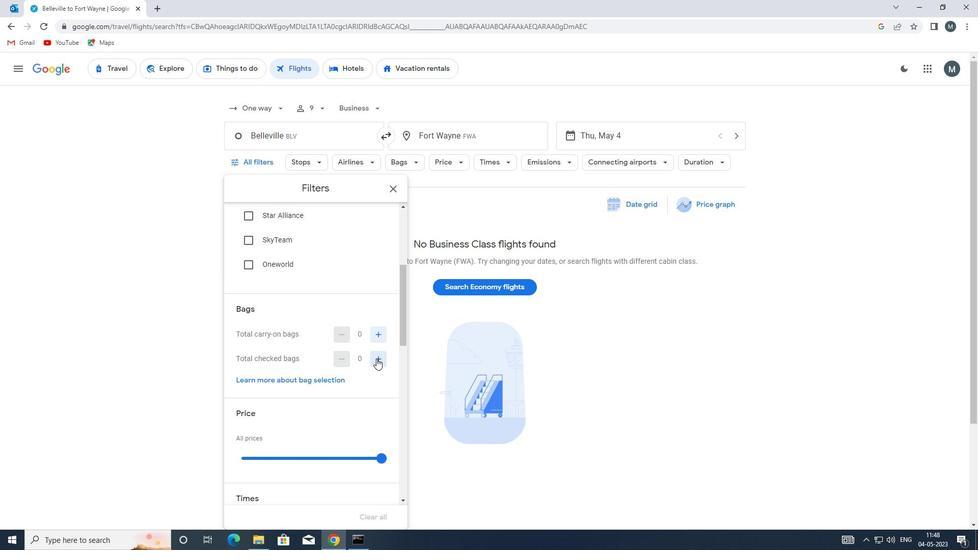 
Action: Mouse pressed left at (376, 358)
Screenshot: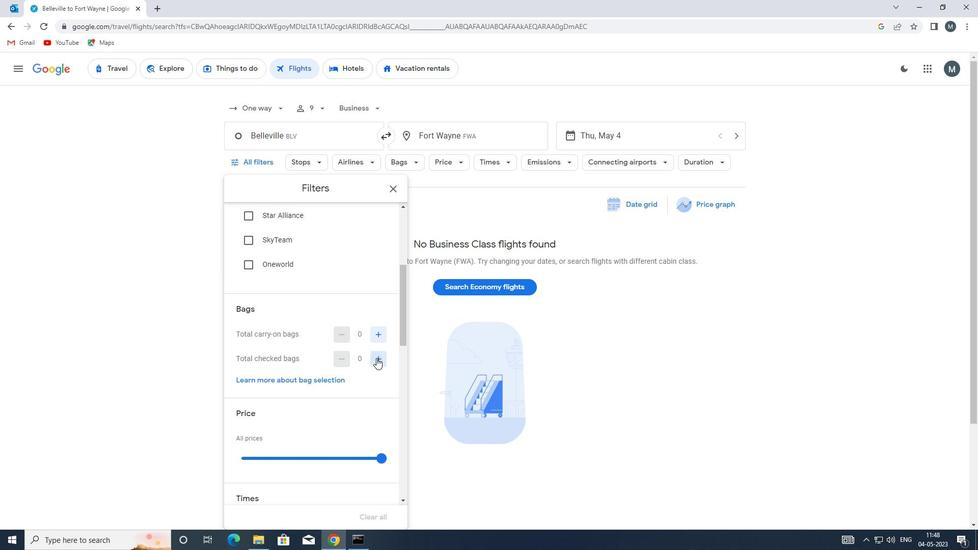 
Action: Mouse moved to (325, 361)
Screenshot: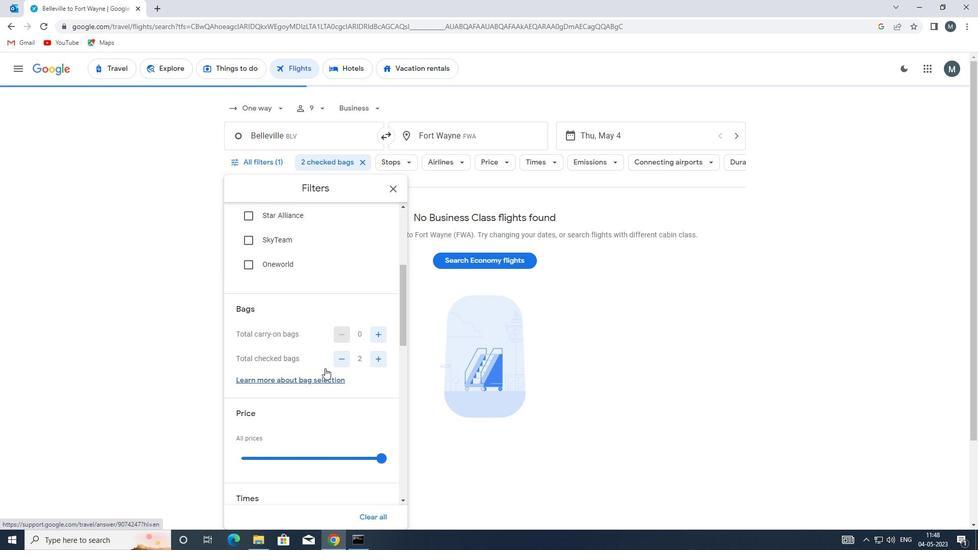 
Action: Mouse scrolled (325, 360) with delta (0, 0)
Screenshot: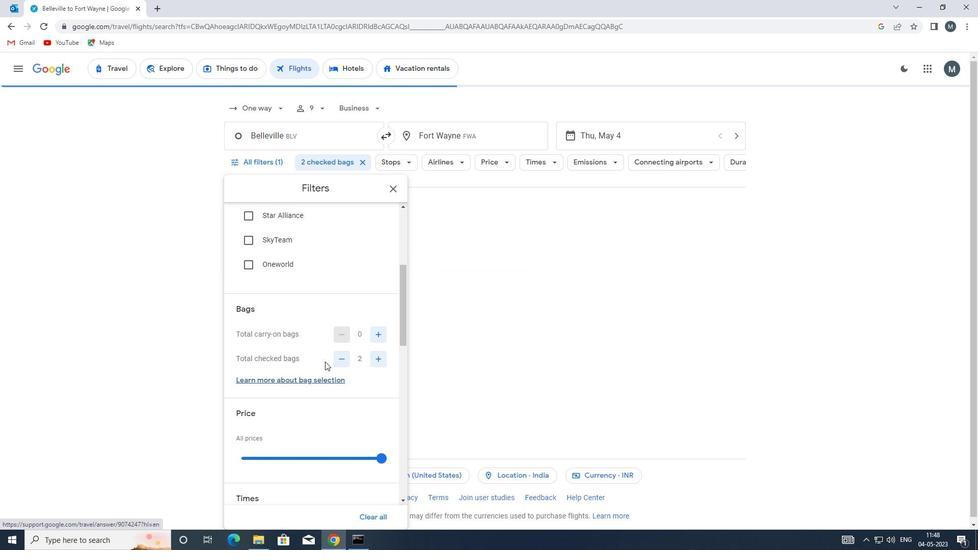 
Action: Mouse moved to (327, 358)
Screenshot: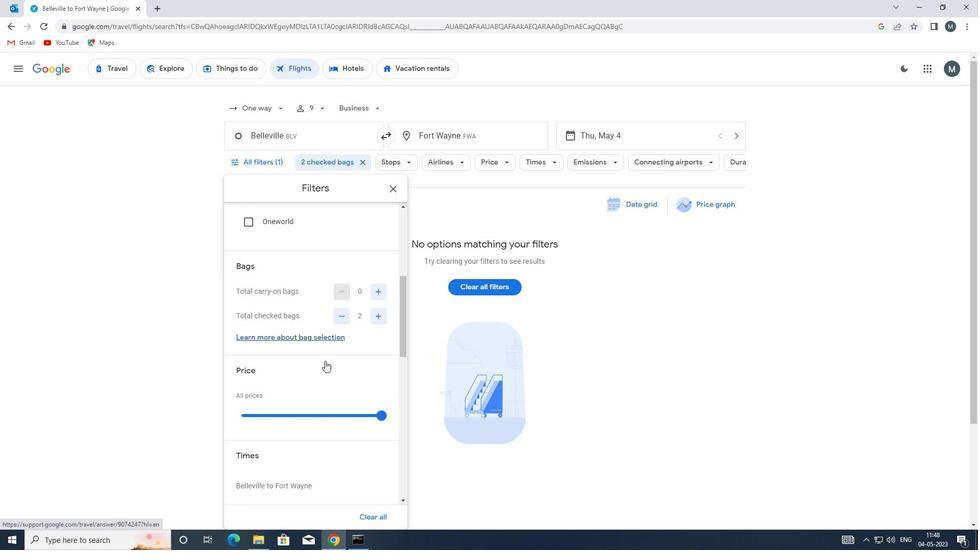 
Action: Mouse scrolled (327, 357) with delta (0, 0)
Screenshot: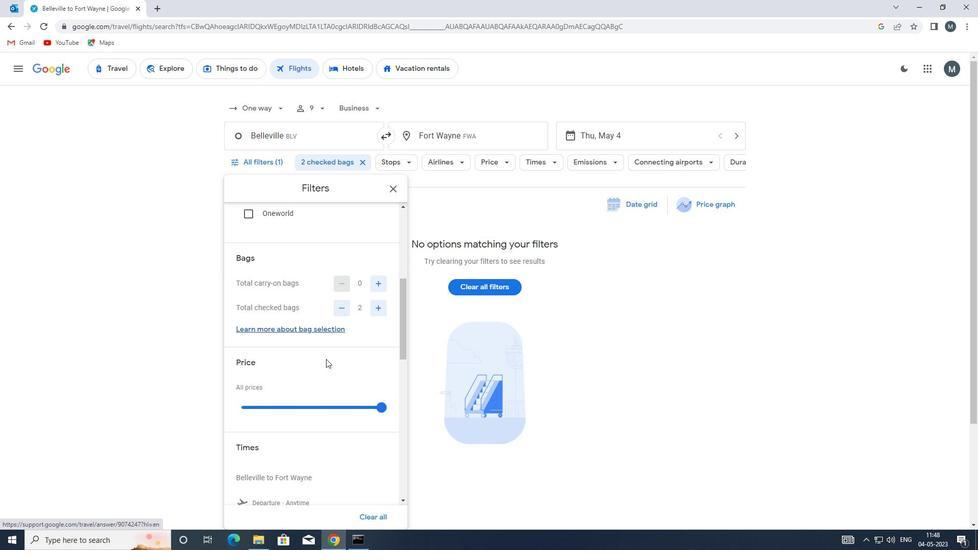 
Action: Mouse moved to (325, 353)
Screenshot: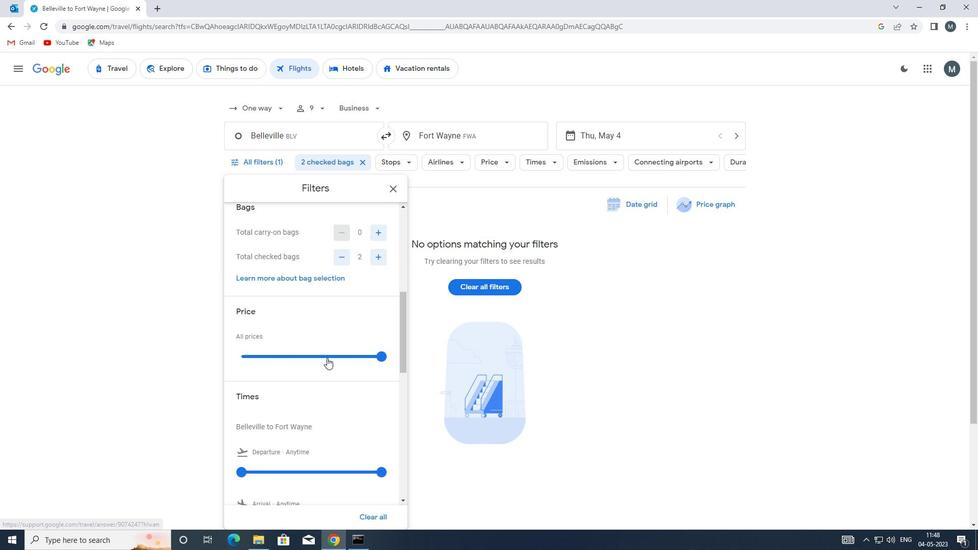 
Action: Mouse pressed left at (325, 353)
Screenshot: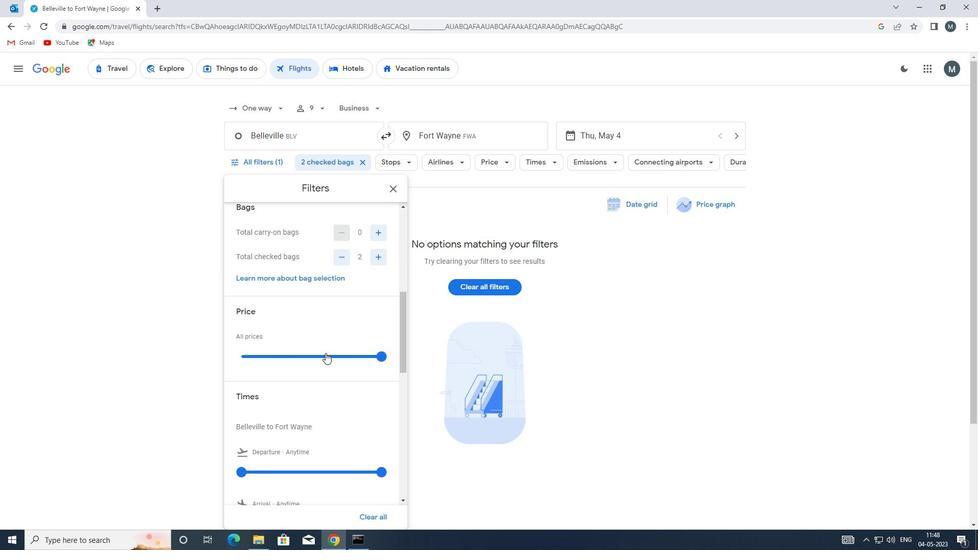 
Action: Mouse moved to (326, 349)
Screenshot: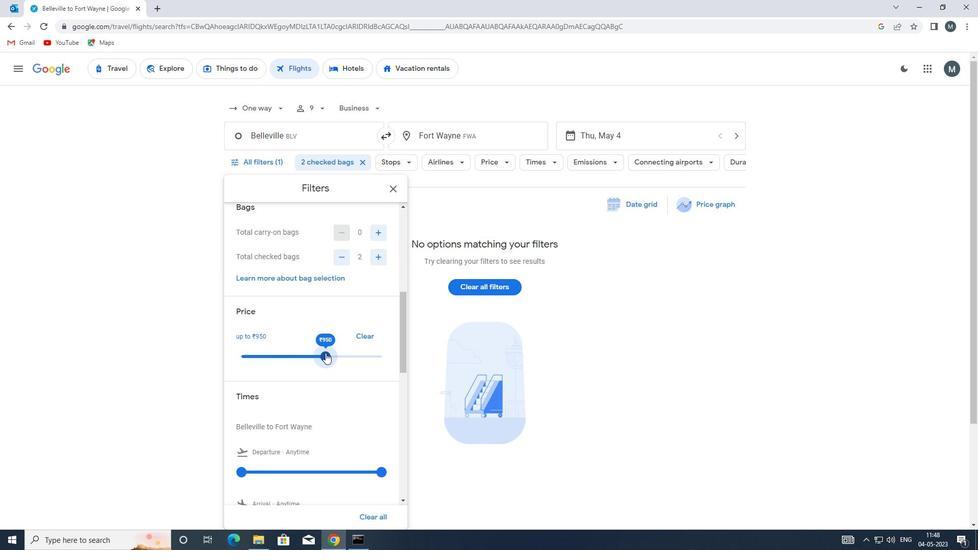 
Action: Mouse pressed left at (326, 349)
Screenshot: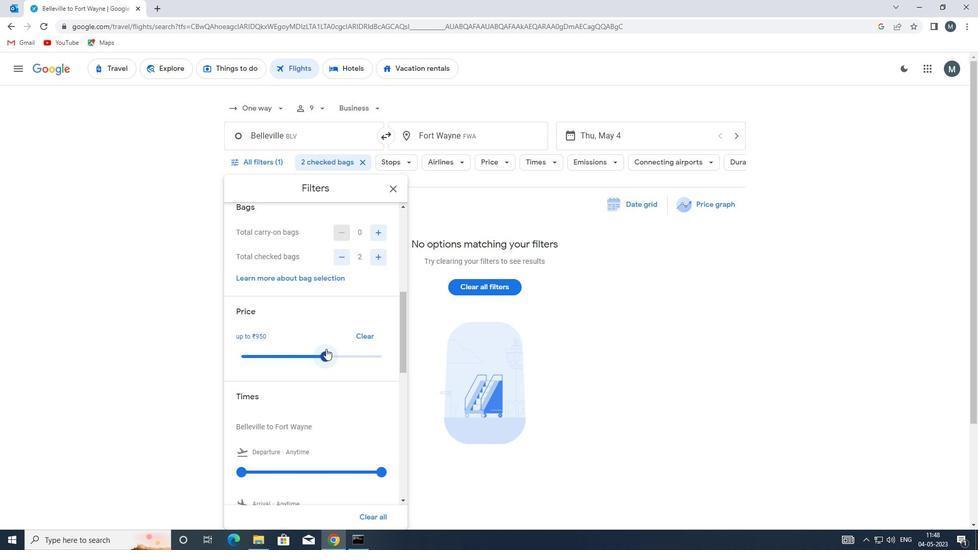 
Action: Mouse moved to (349, 355)
Screenshot: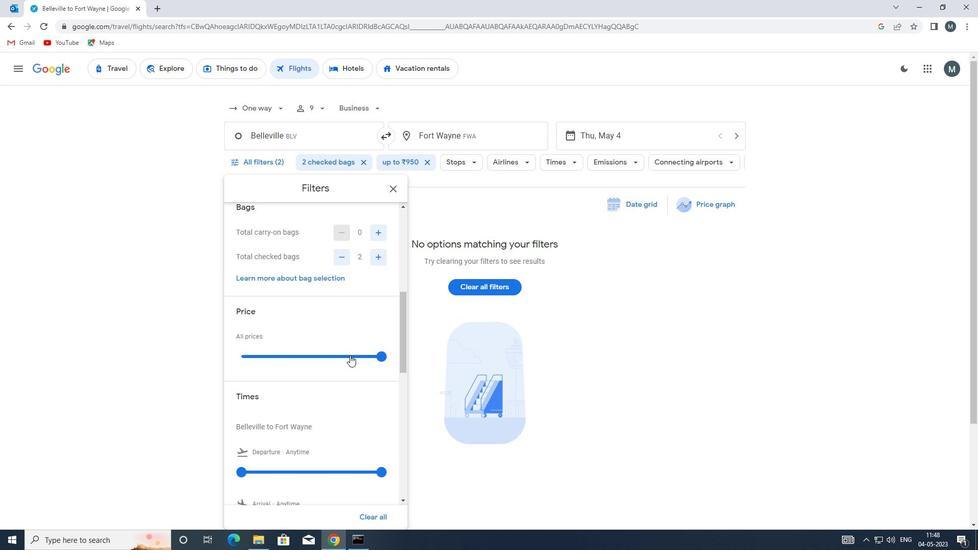 
Action: Mouse scrolled (349, 355) with delta (0, 0)
Screenshot: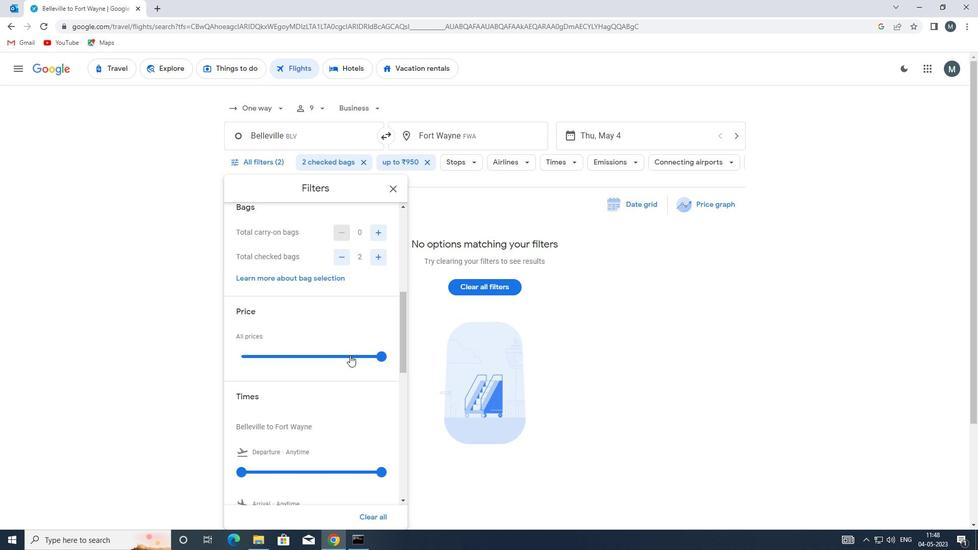 
Action: Mouse moved to (348, 355)
Screenshot: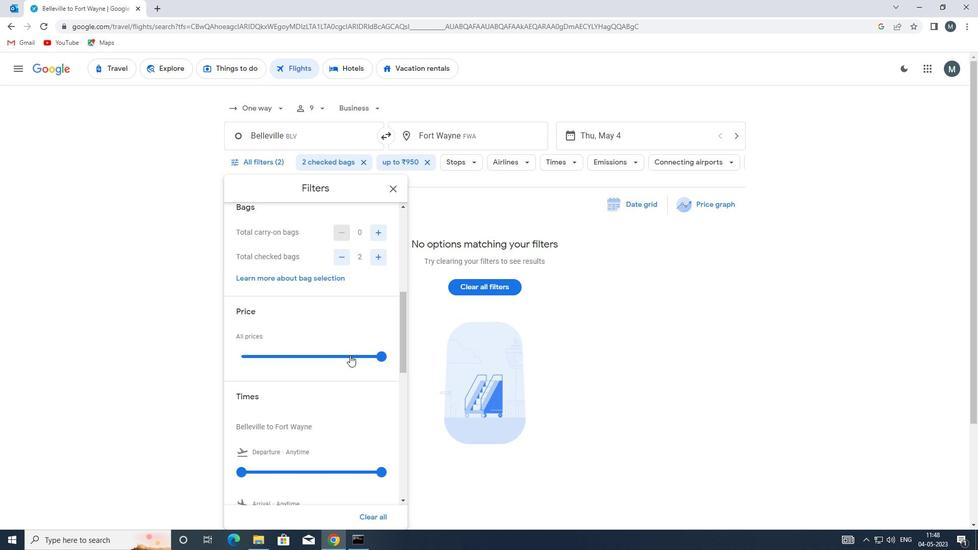 
Action: Mouse scrolled (348, 355) with delta (0, 0)
Screenshot: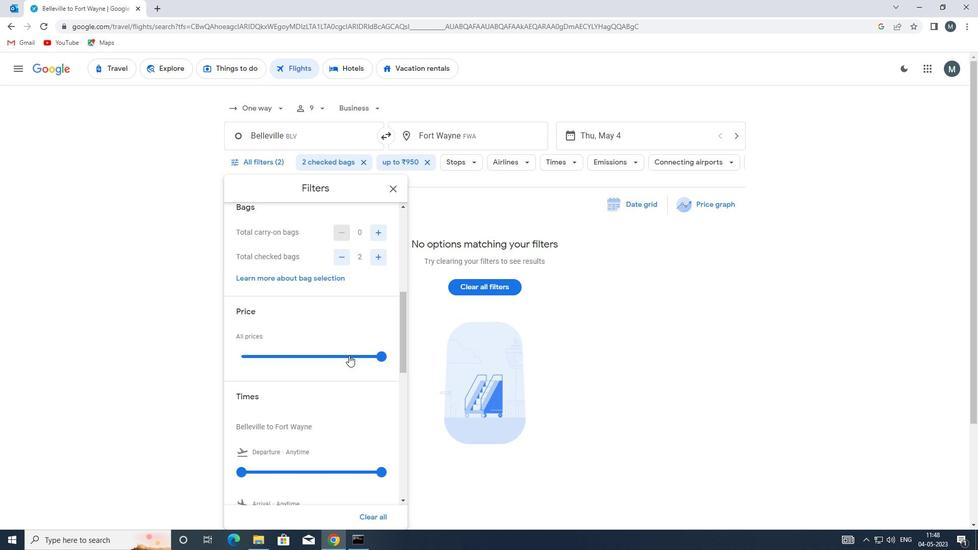 
Action: Mouse moved to (303, 344)
Screenshot: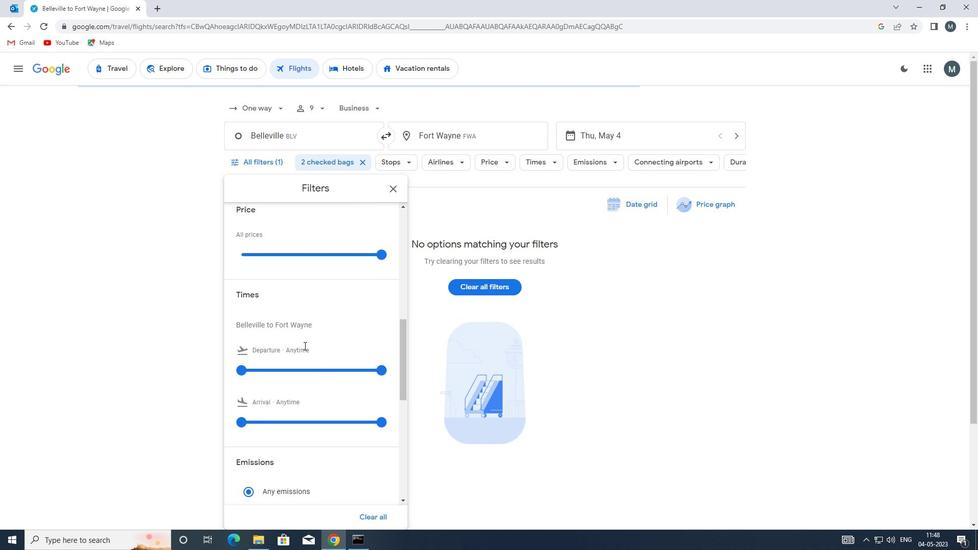 
Action: Mouse scrolled (303, 343) with delta (0, 0)
Screenshot: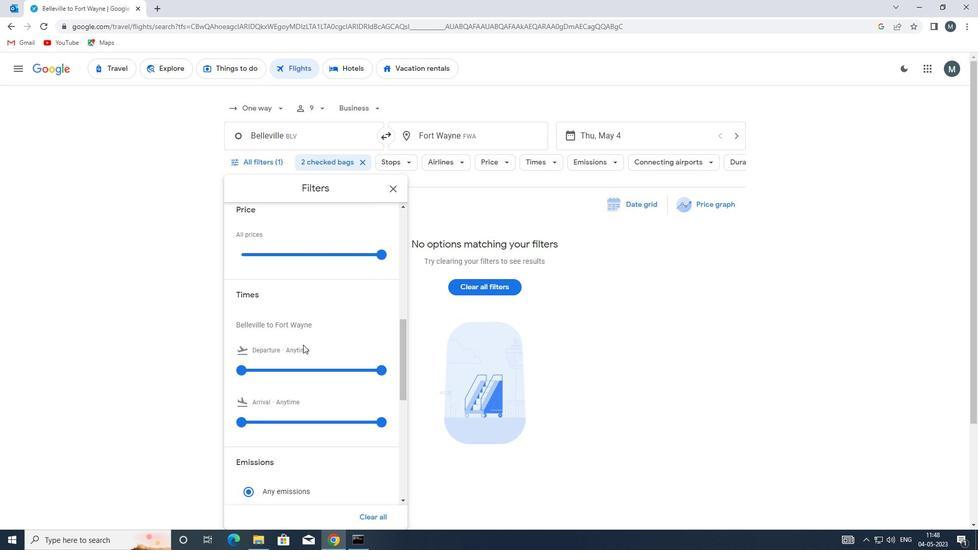 
Action: Mouse moved to (250, 319)
Screenshot: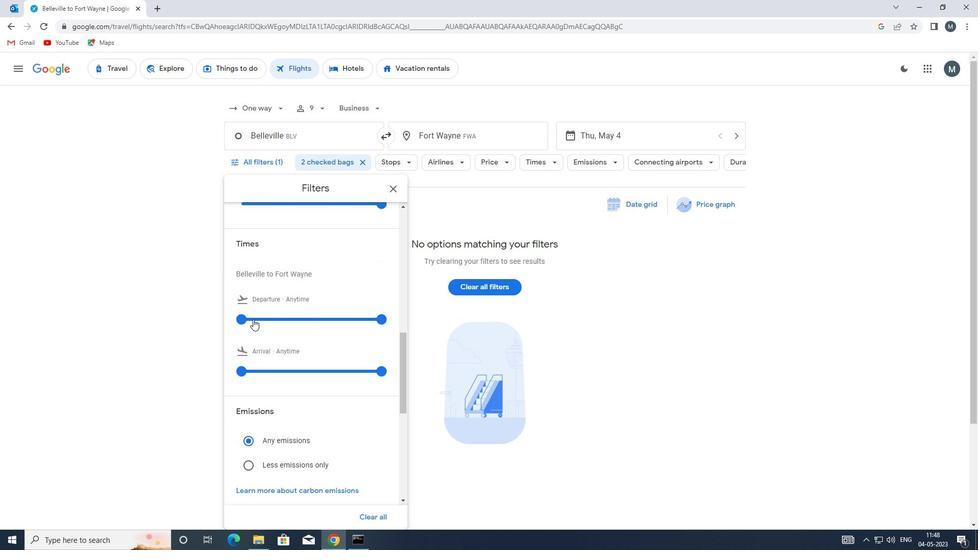 
Action: Mouse pressed left at (250, 319)
Screenshot: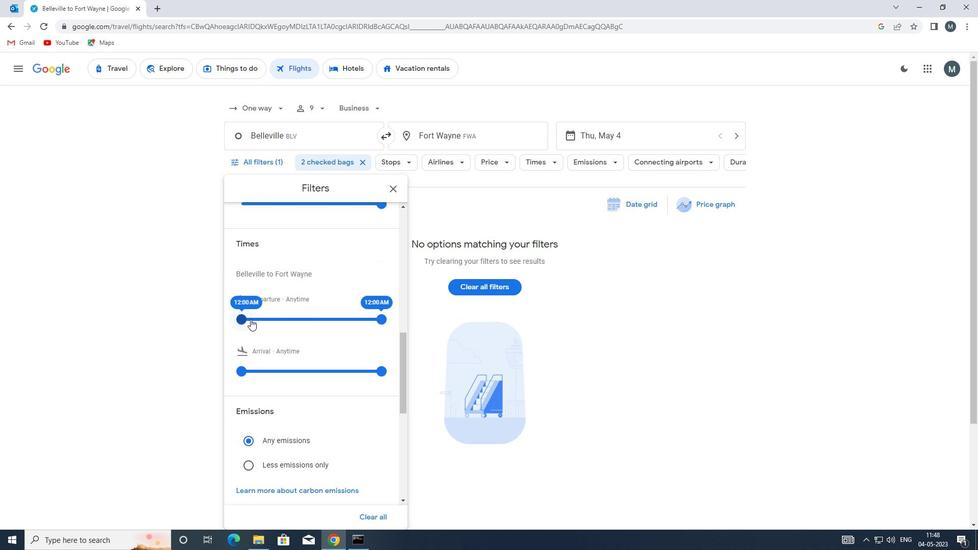 
Action: Mouse moved to (385, 322)
Screenshot: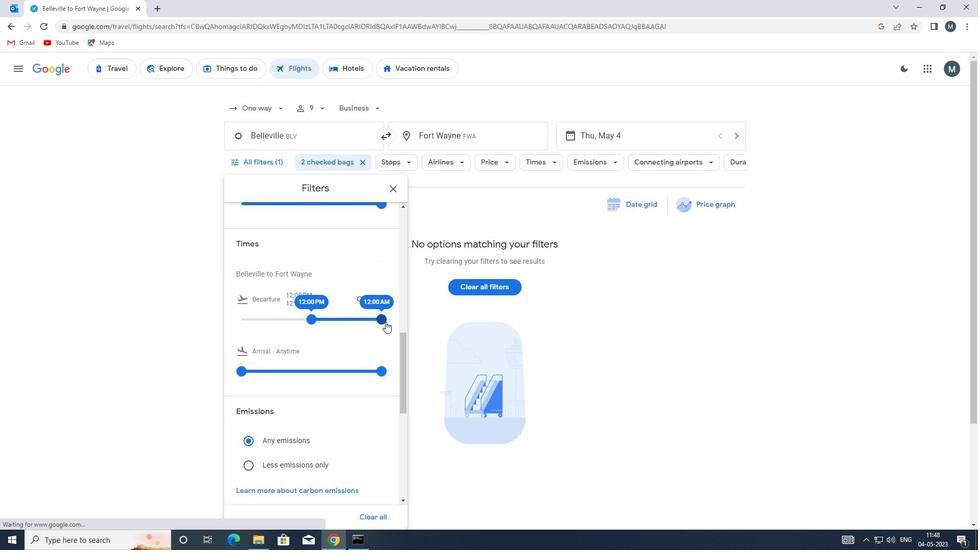 
Action: Mouse pressed left at (385, 322)
Screenshot: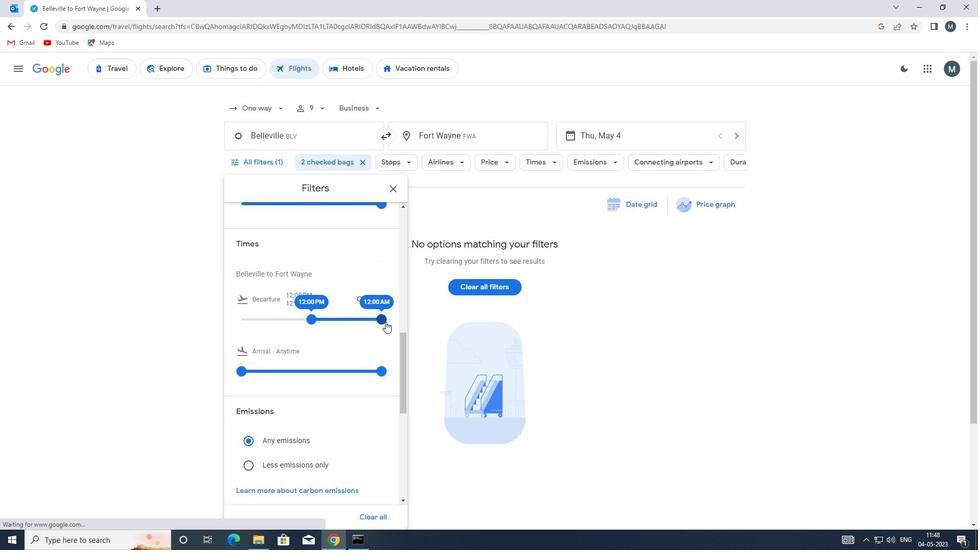 
Action: Mouse moved to (311, 326)
Screenshot: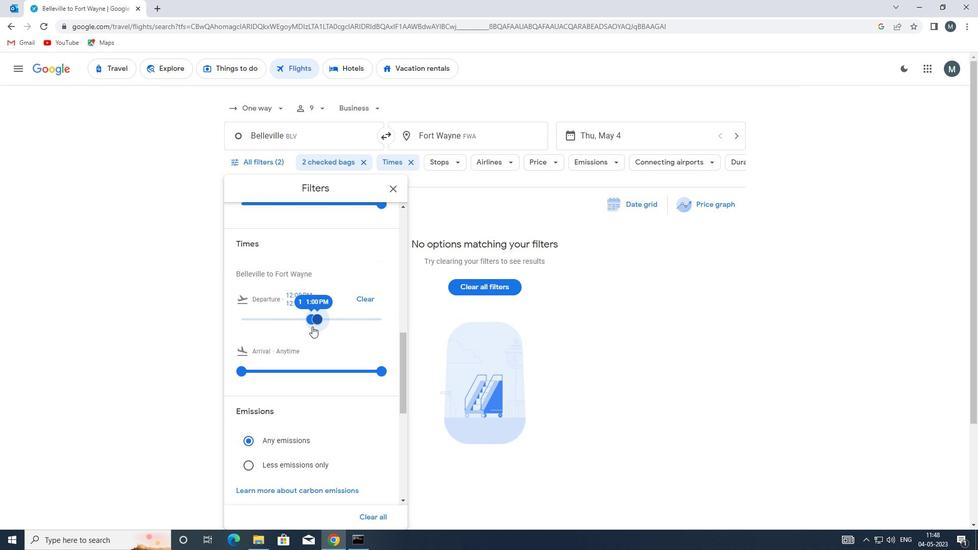 
Action: Mouse scrolled (311, 326) with delta (0, 0)
Screenshot: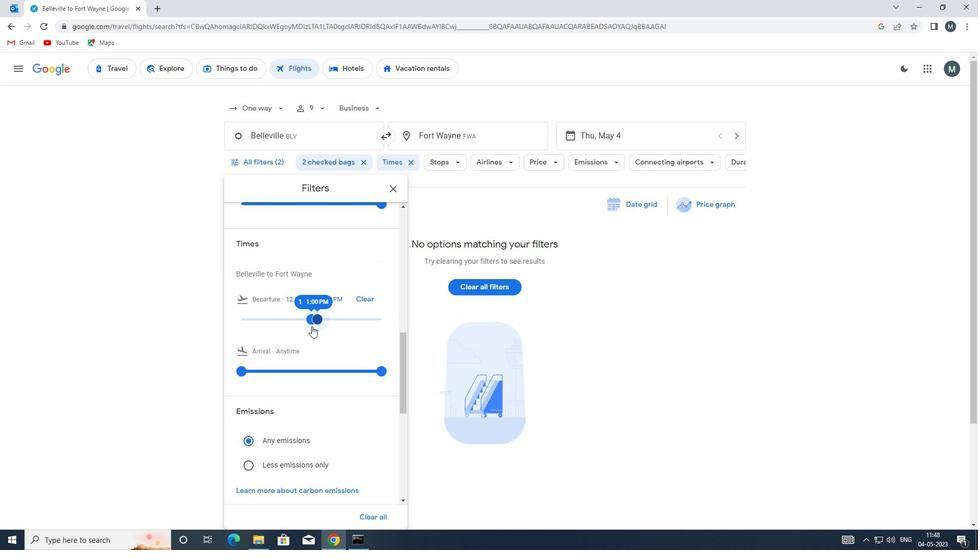 
Action: Mouse scrolled (311, 326) with delta (0, 0)
Screenshot: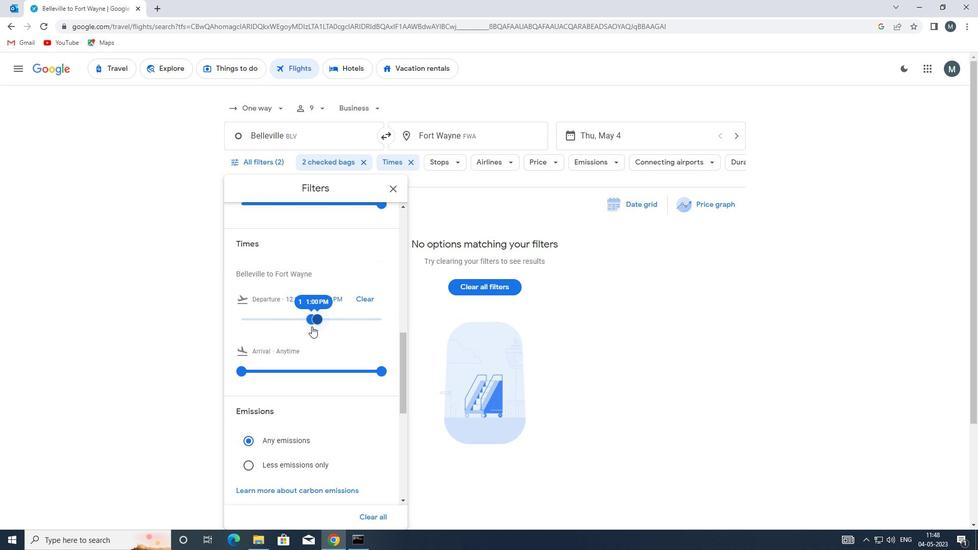 
Action: Mouse moved to (393, 187)
Screenshot: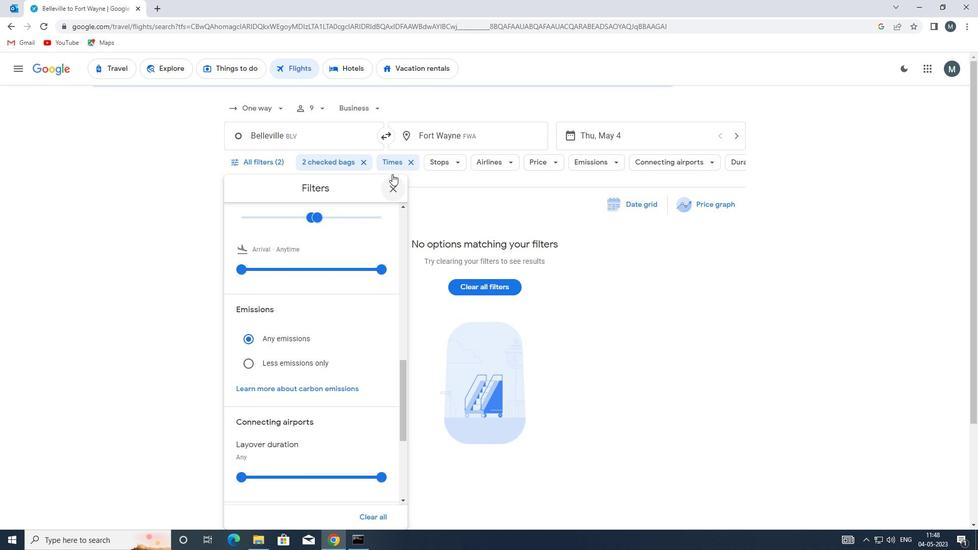 
Action: Mouse pressed left at (393, 187)
Screenshot: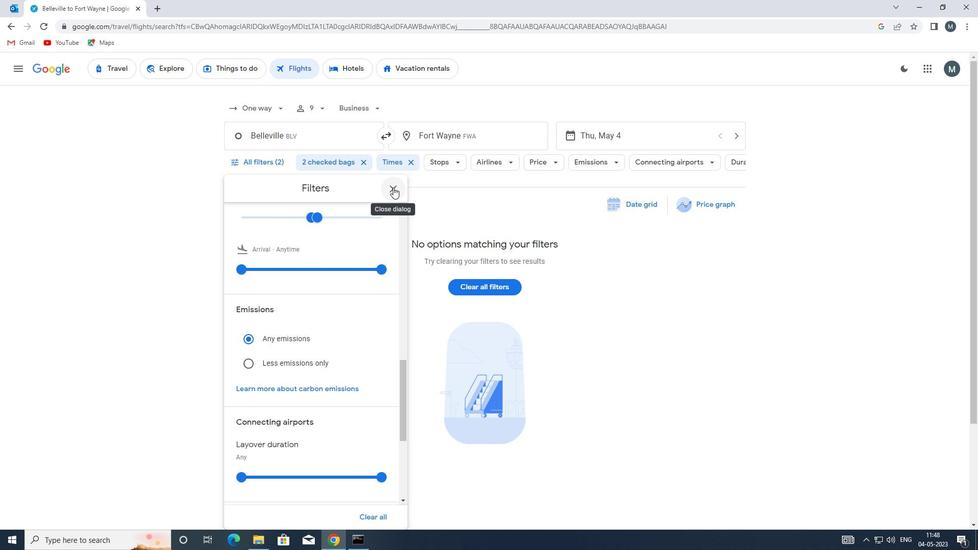 
Action: Mouse moved to (393, 188)
Screenshot: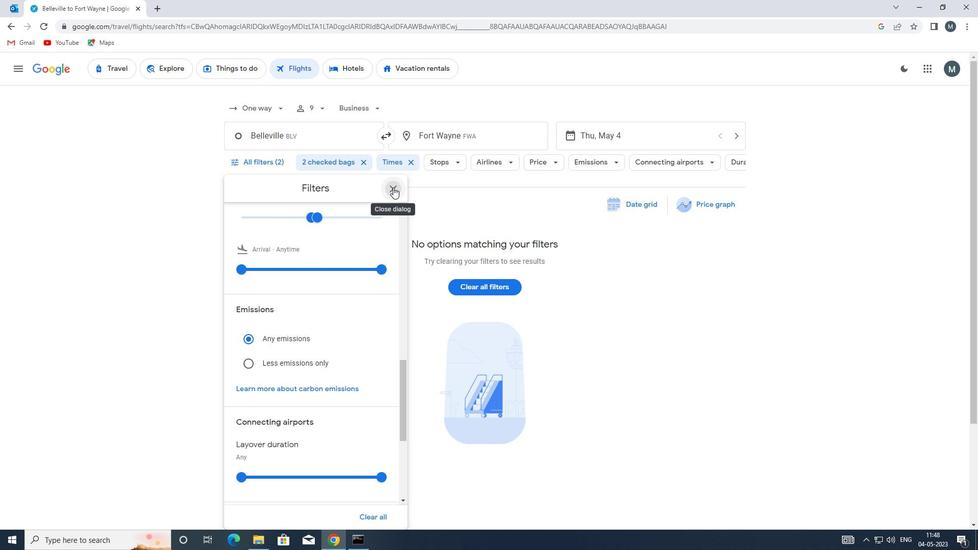 
